 Task: Make in the project BitTech an epic 'AI-powered chatbot development'. Create in the project BitTech an epic 'API development and management'. Add in the project BitTech an epic 'Augmented reality (AR) and virtual reality (VR) integration'
Action: Mouse moved to (236, 73)
Screenshot: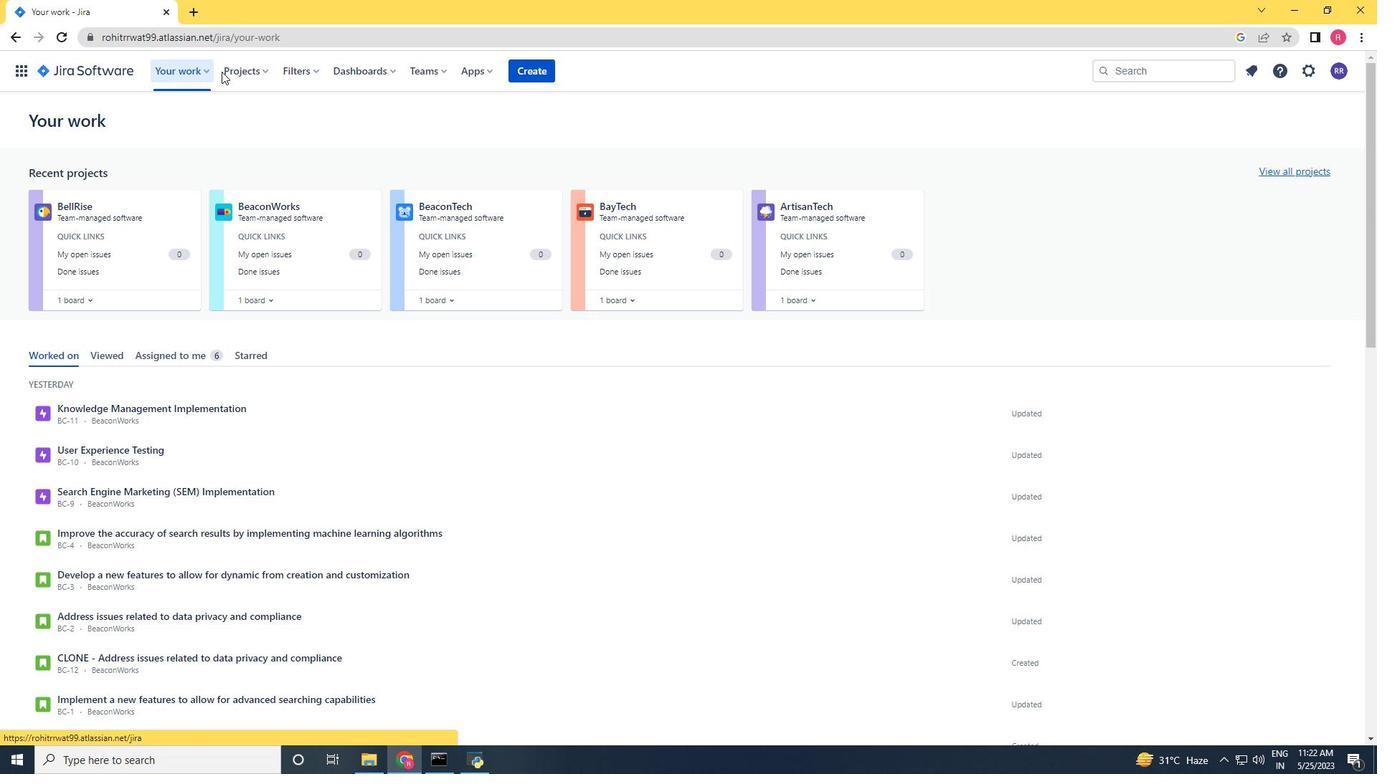 
Action: Mouse pressed left at (236, 73)
Screenshot: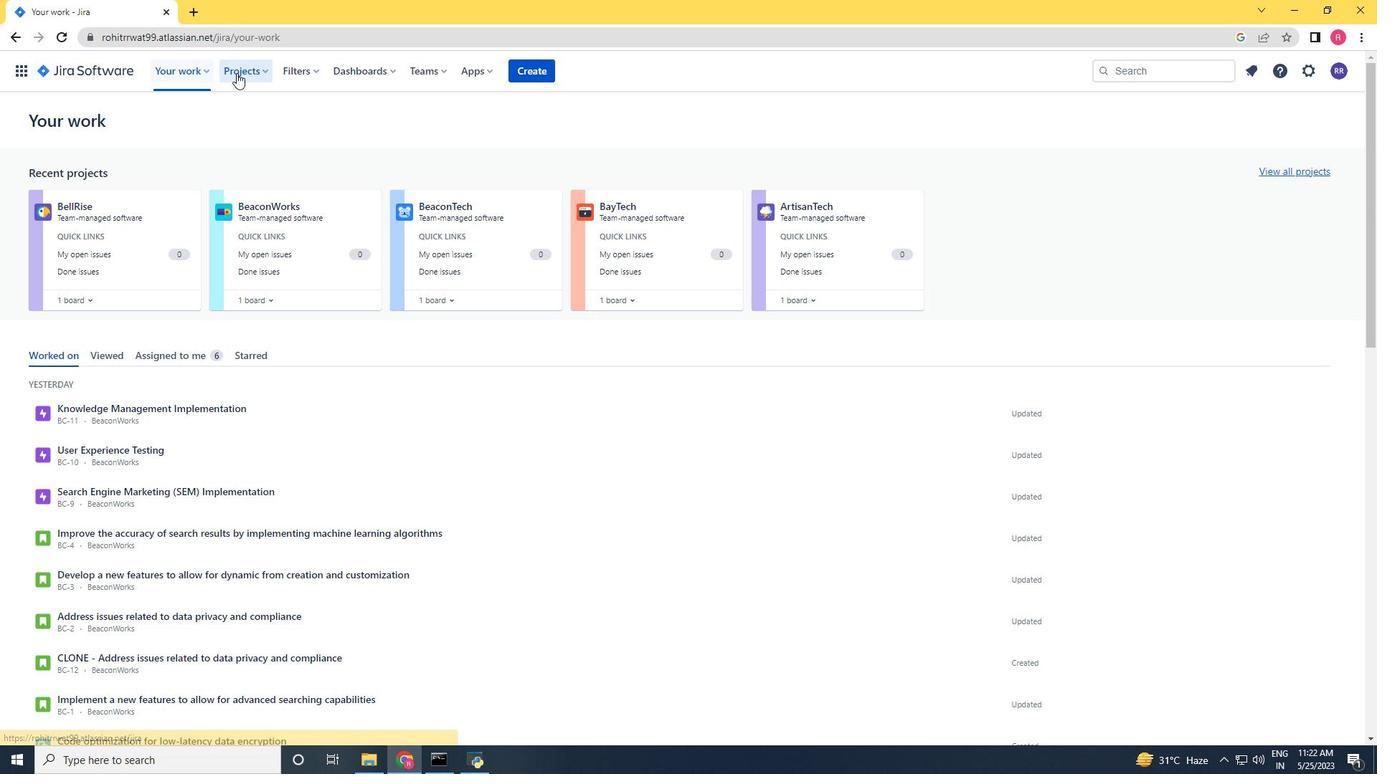 
Action: Mouse moved to (265, 135)
Screenshot: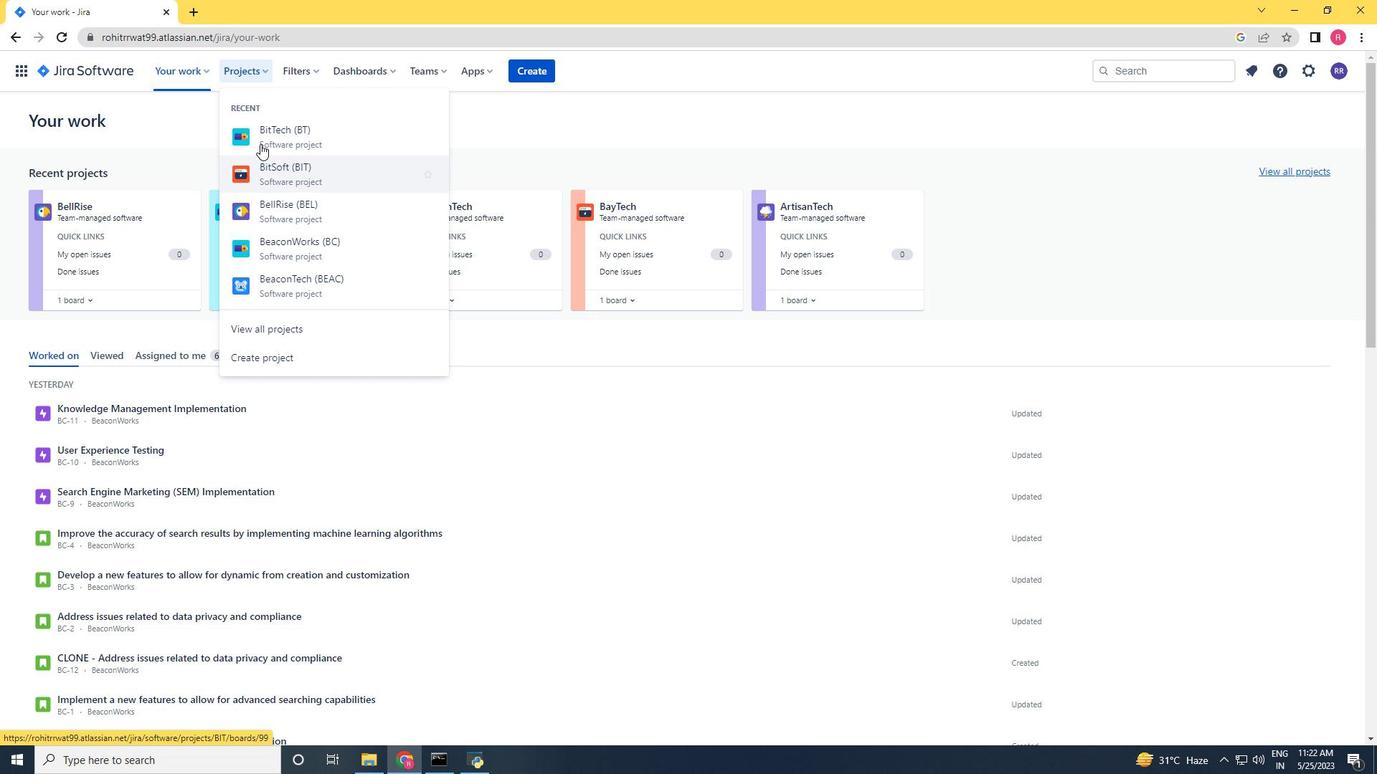 
Action: Mouse pressed left at (265, 135)
Screenshot: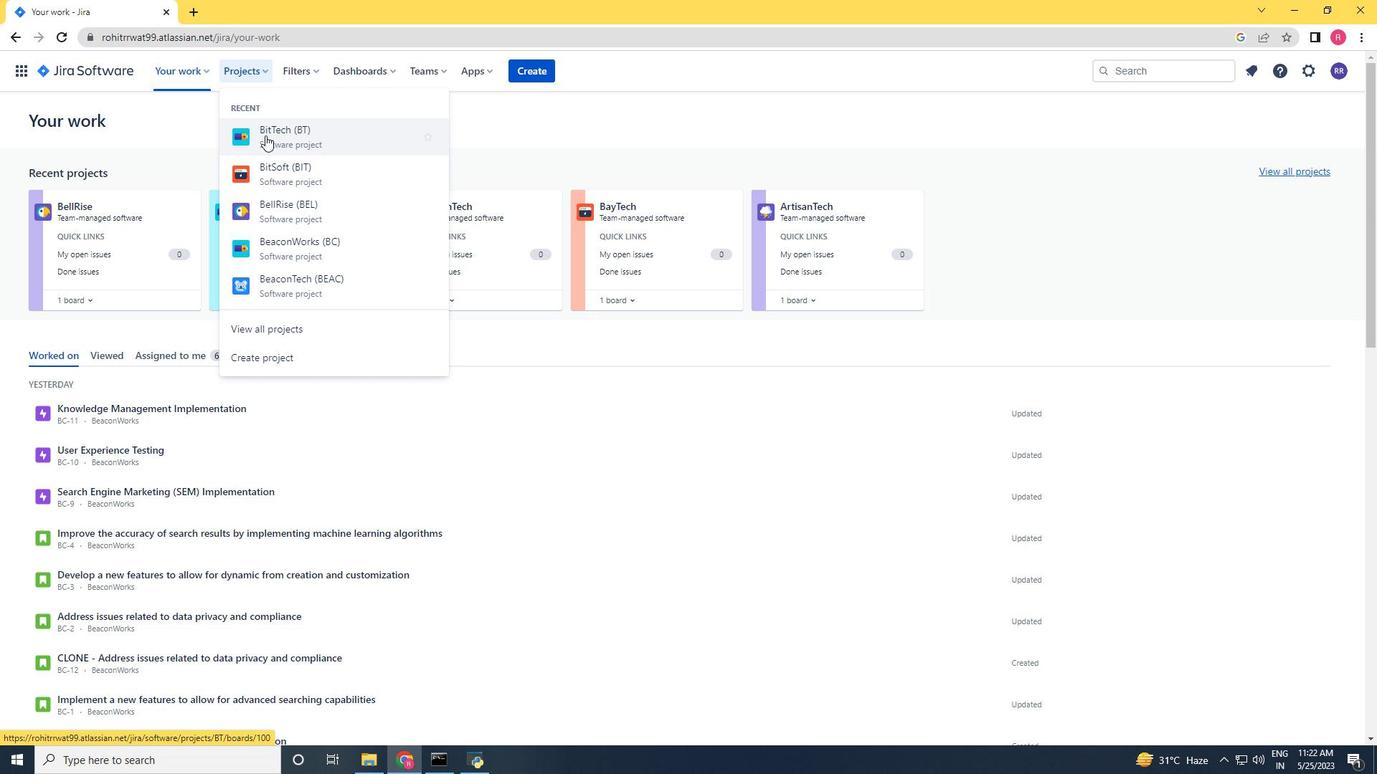 
Action: Mouse moved to (90, 222)
Screenshot: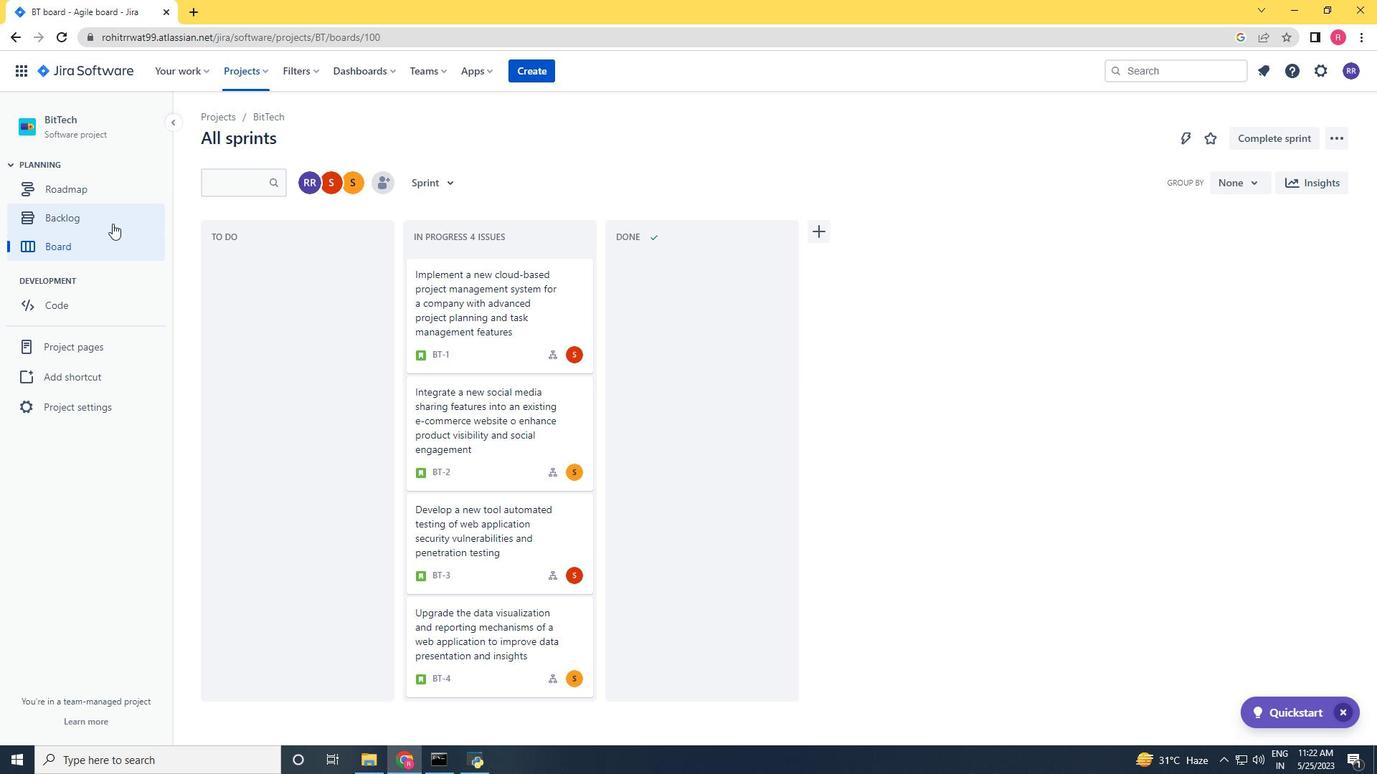 
Action: Mouse pressed left at (90, 222)
Screenshot: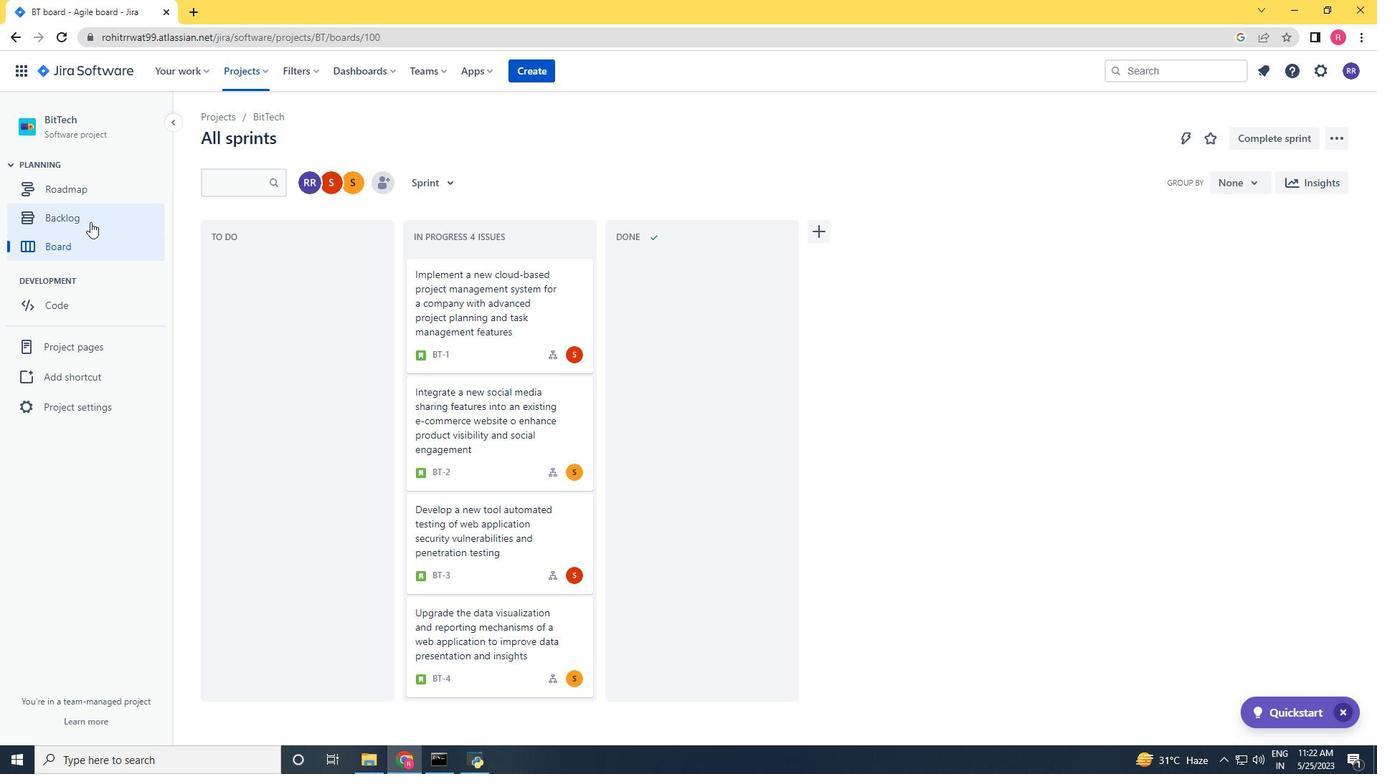 
Action: Mouse moved to (408, 180)
Screenshot: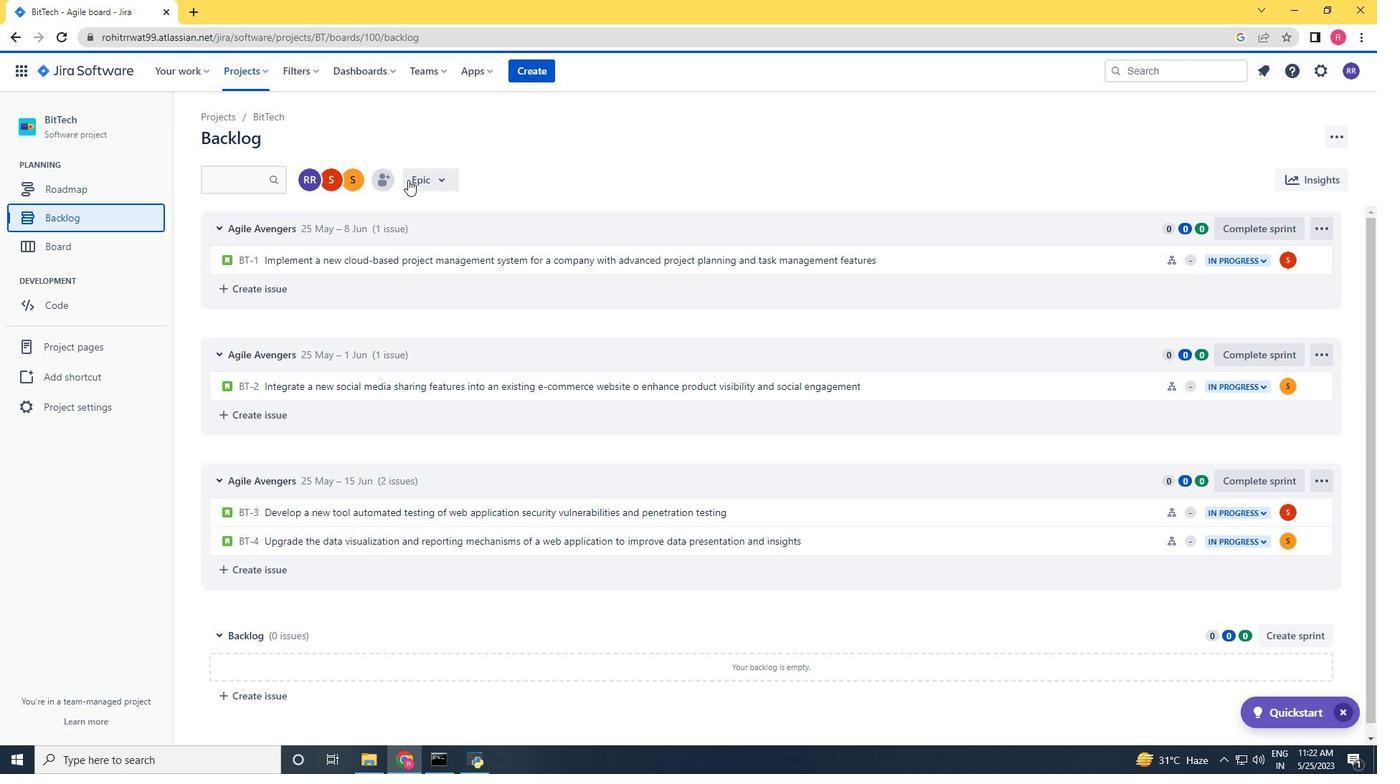 
Action: Mouse pressed left at (408, 180)
Screenshot: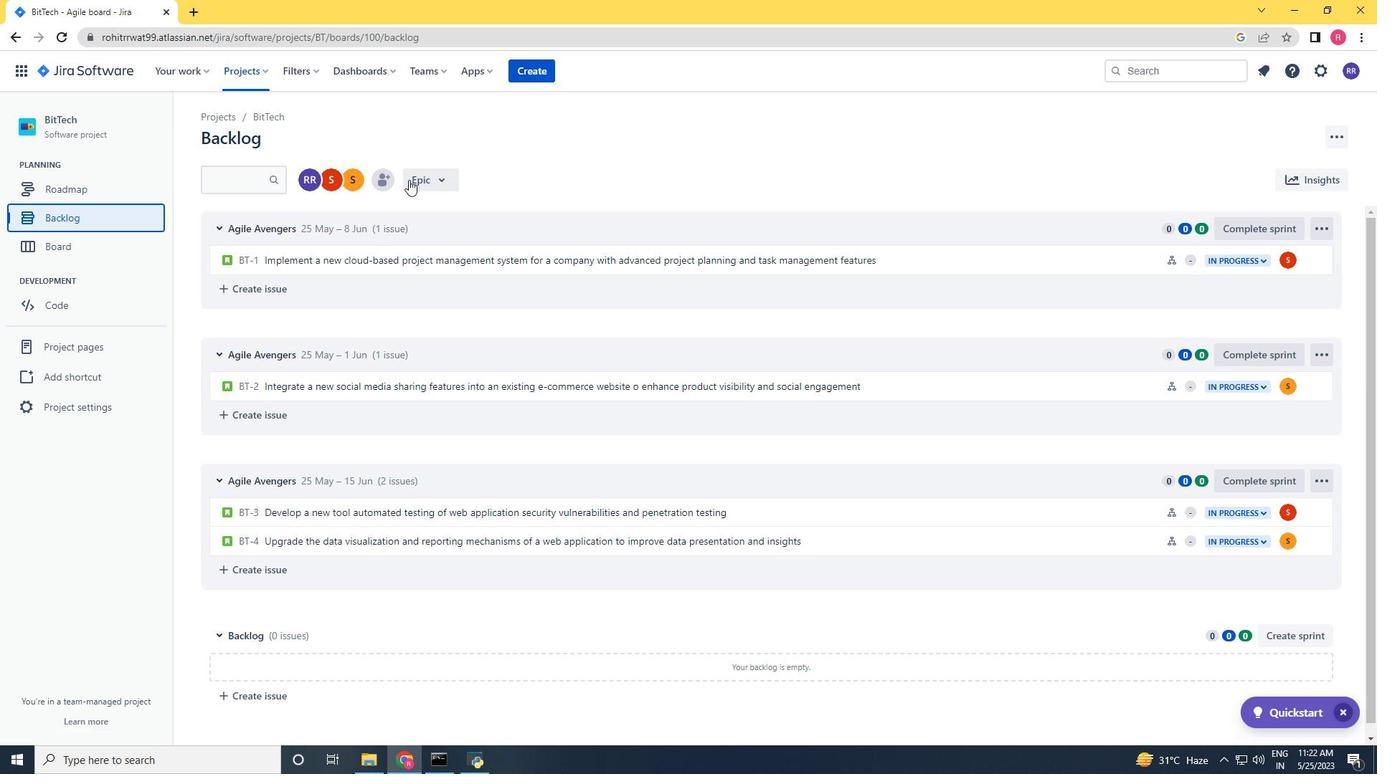 
Action: Mouse moved to (429, 262)
Screenshot: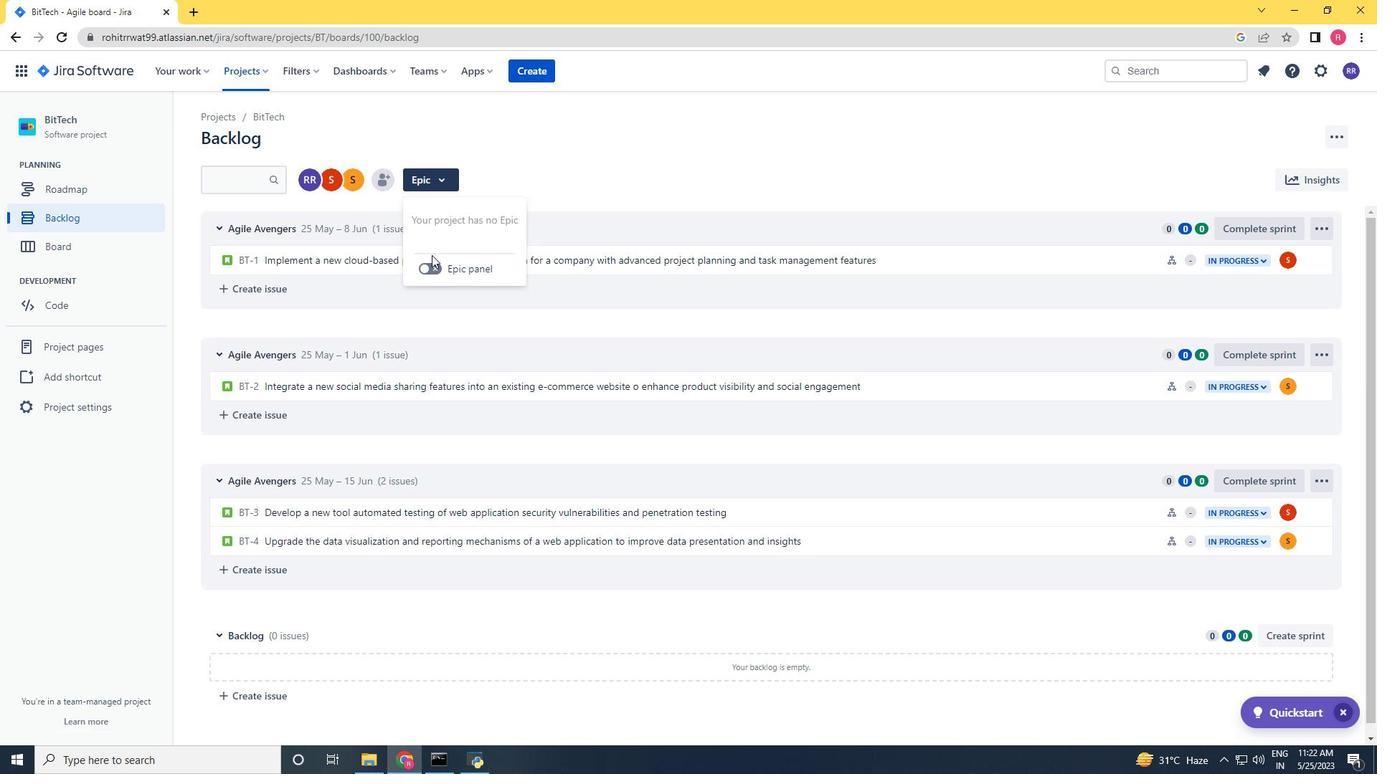 
Action: Mouse pressed left at (429, 262)
Screenshot: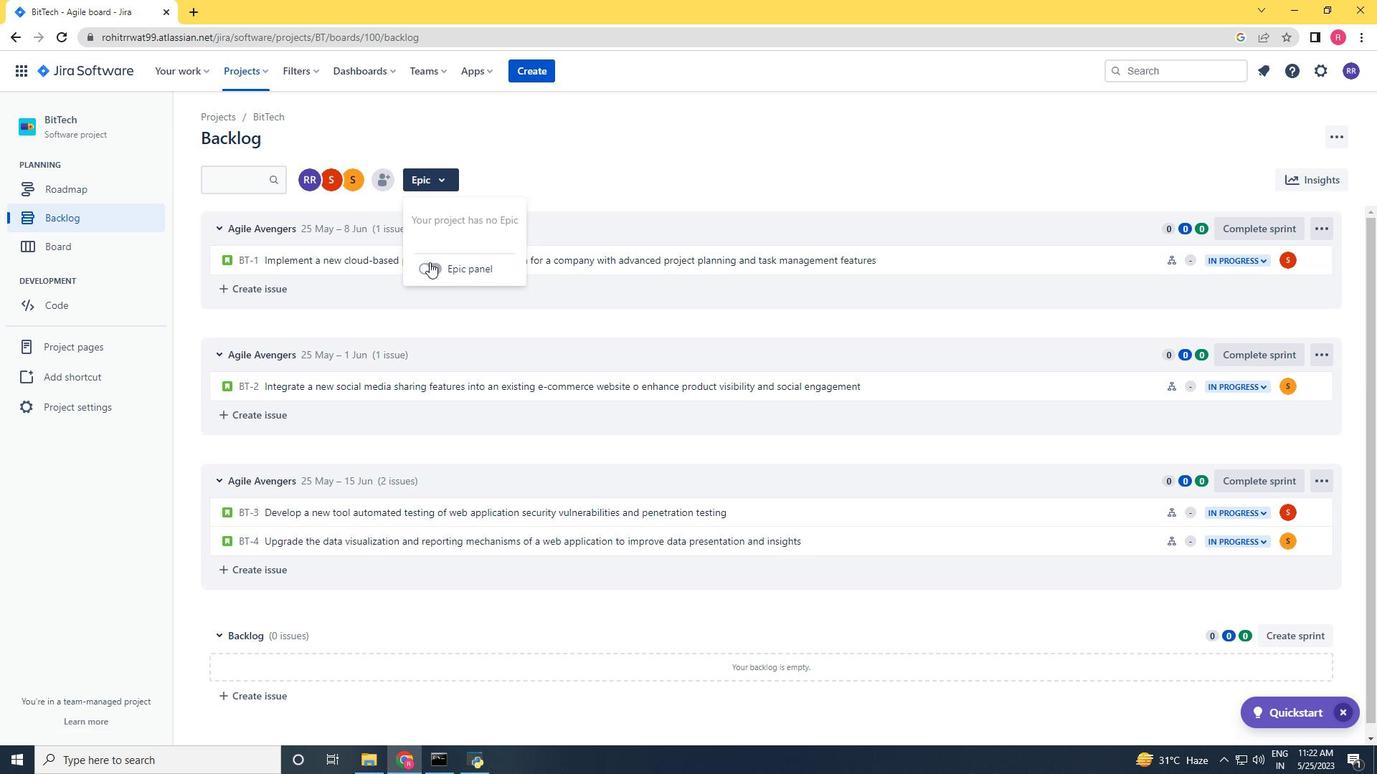 
Action: Mouse moved to (309, 488)
Screenshot: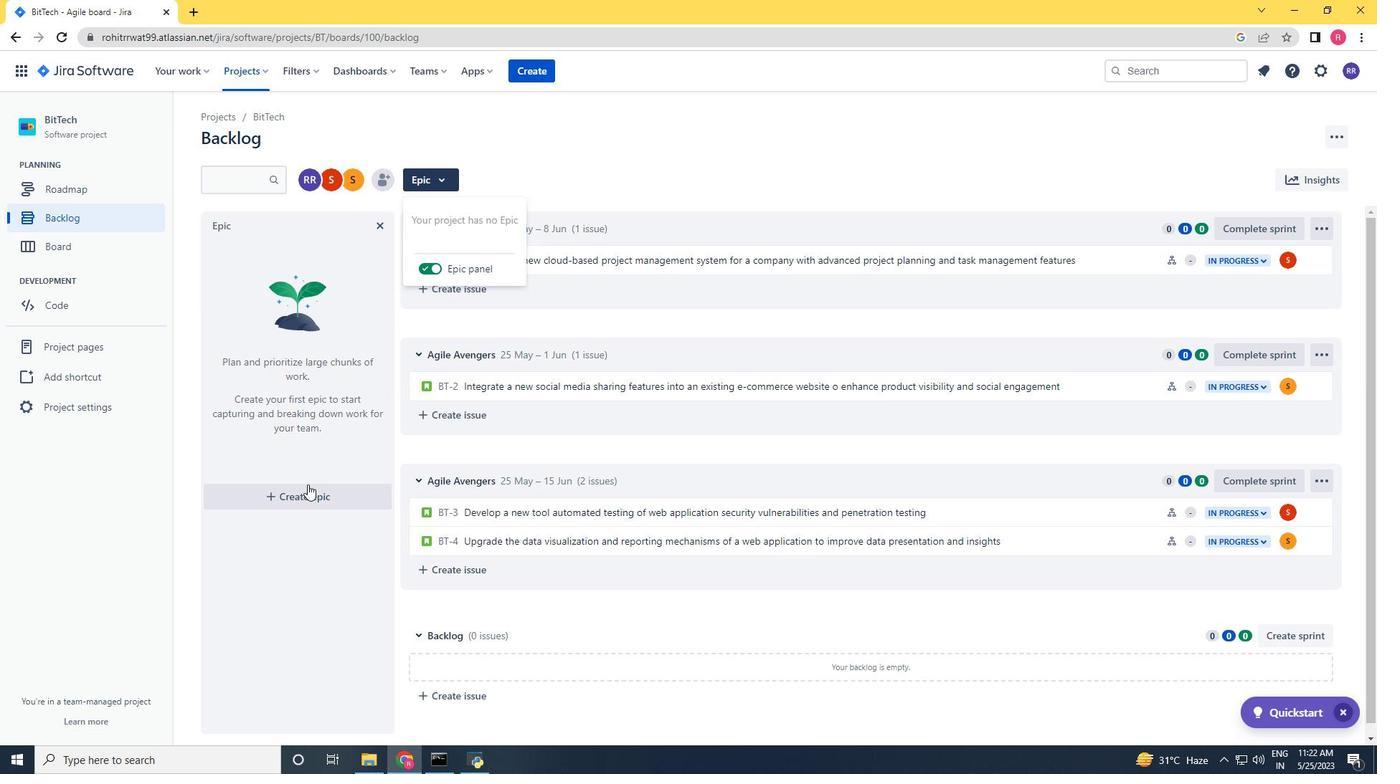 
Action: Mouse pressed left at (309, 488)
Screenshot: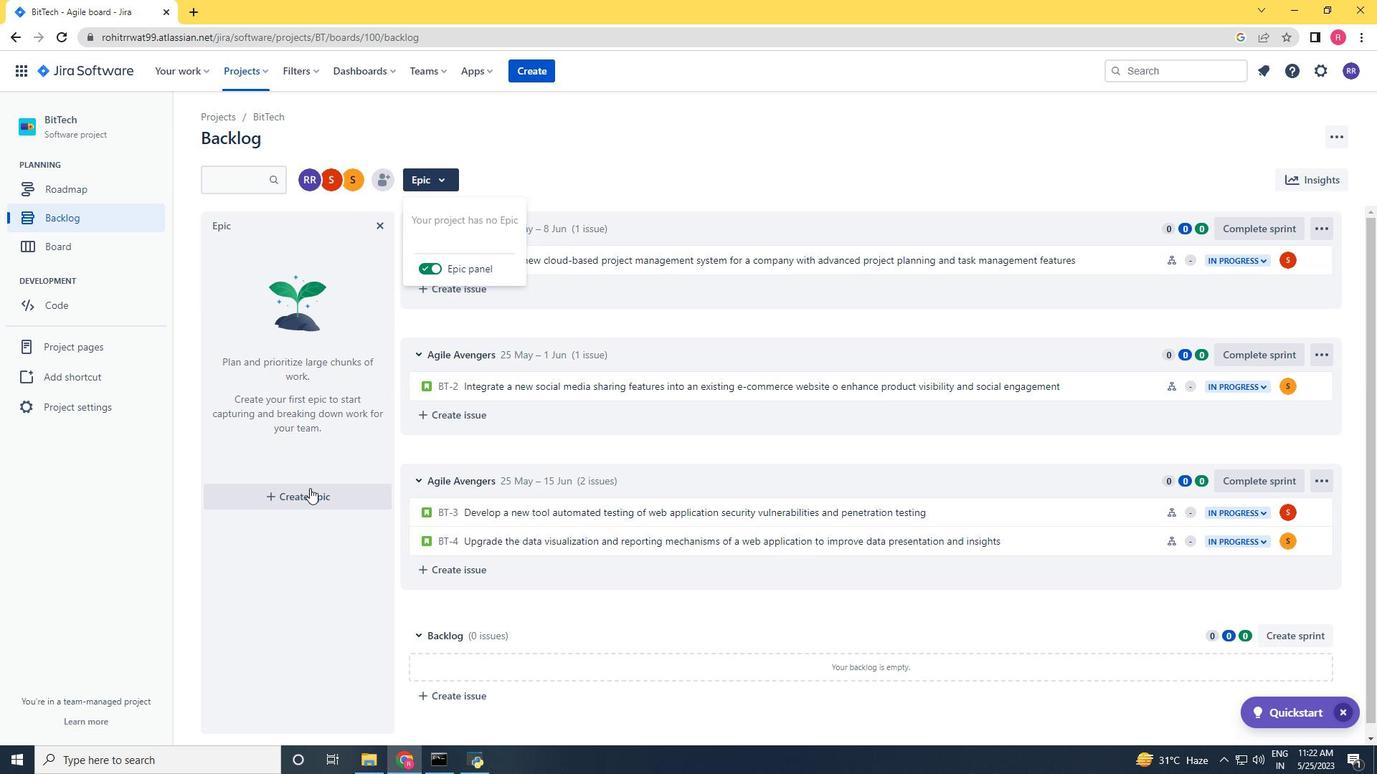 
Action: Mouse moved to (451, 434)
Screenshot: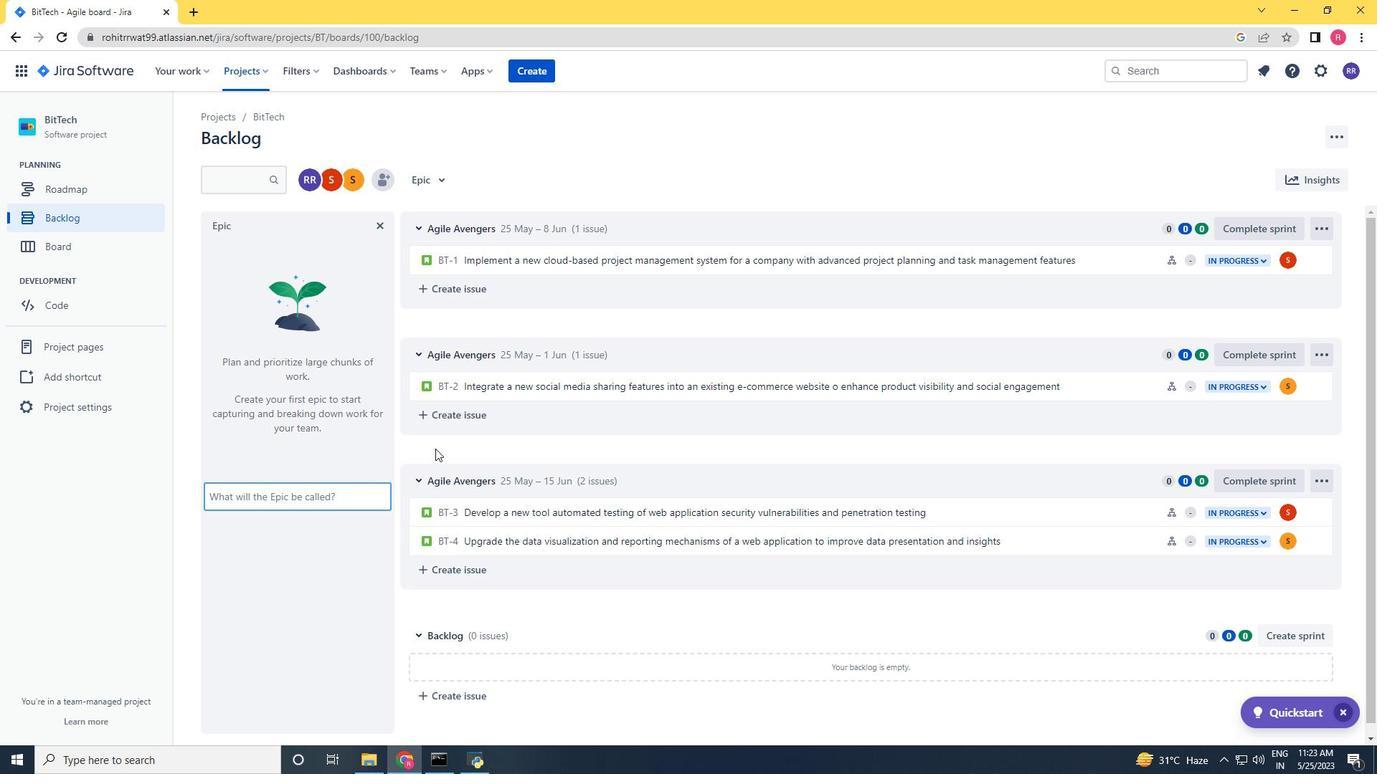 
Action: Key pressed <Key.shift><Key.shift><Key.shift><Key.shift><Key.shift>A<Key.shift>I-powered<Key.space>chatbot<Key.space>developmen<Key.space><Key.space><Key.backspace><Key.backspace>t<Key.space><Key.enter><Key.shift><Key.shift><Key.shift><Key.shift><Key.shift>API<Key.space>dde<Key.backspace><Key.backspace>evelopment<Key.space>and<Key.space>management<Key.space><Key.enter><Key.shift>Augented<Key.space><Key.space><Key.backspace><Key.backspace><Key.backspace><Key.backspace><Key.backspace><Key.backspace><Key.backspace>mented<Key.space>reality<Key.space><Key.shift_r><Key.shift_r><Key.shift_r><Key.shift_r><Key.shift_r>(<Key.shift_r>A<Key.shift_r><Key.shift_r><Key.shift_r>)<Key.space>and<Key.space>virtual<Key.space>reality<Key.space><Key.shift_r>(v<Key.shift_r><Key.backspace><Key.shift_r>VR)<Key.space>integration<Key.space><Key.enter><Key.enter>
Screenshot: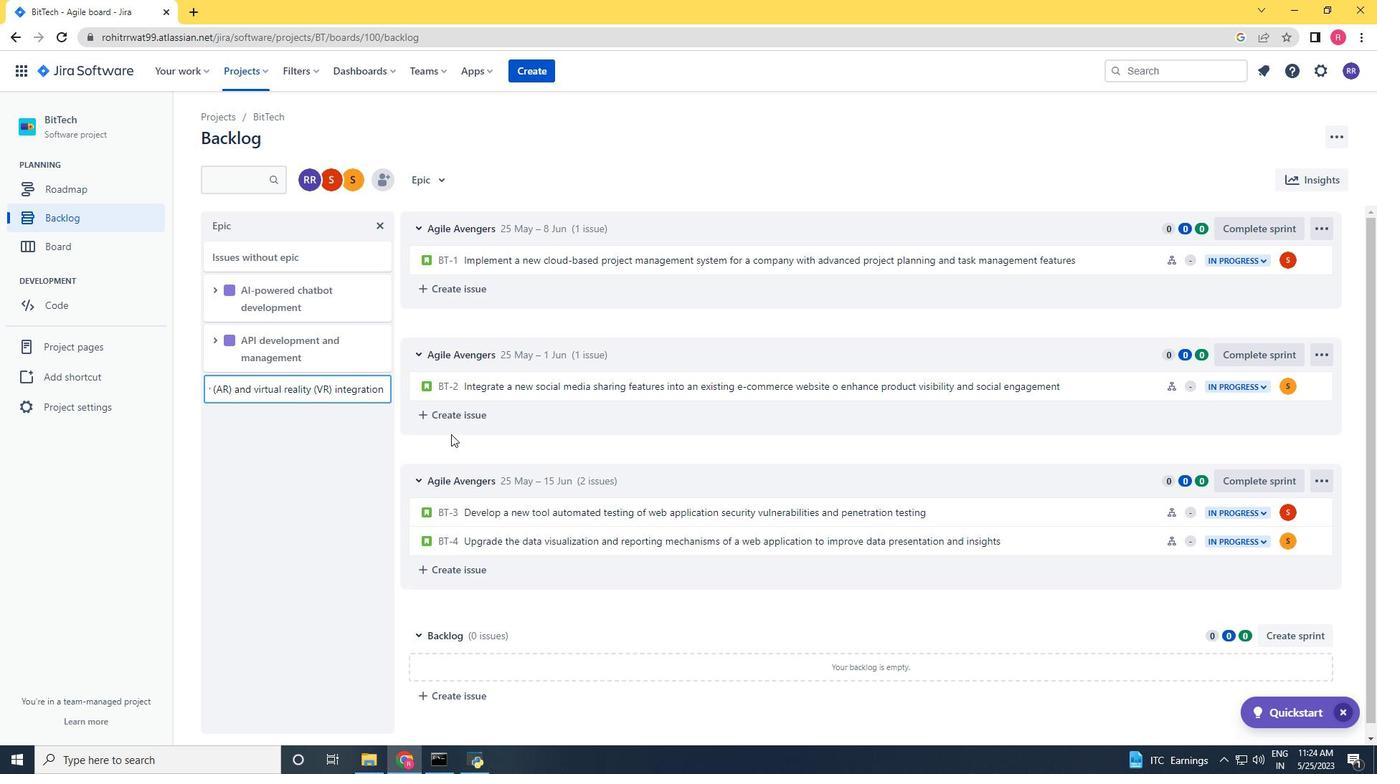 
Action: Mouse moved to (213, 288)
Screenshot: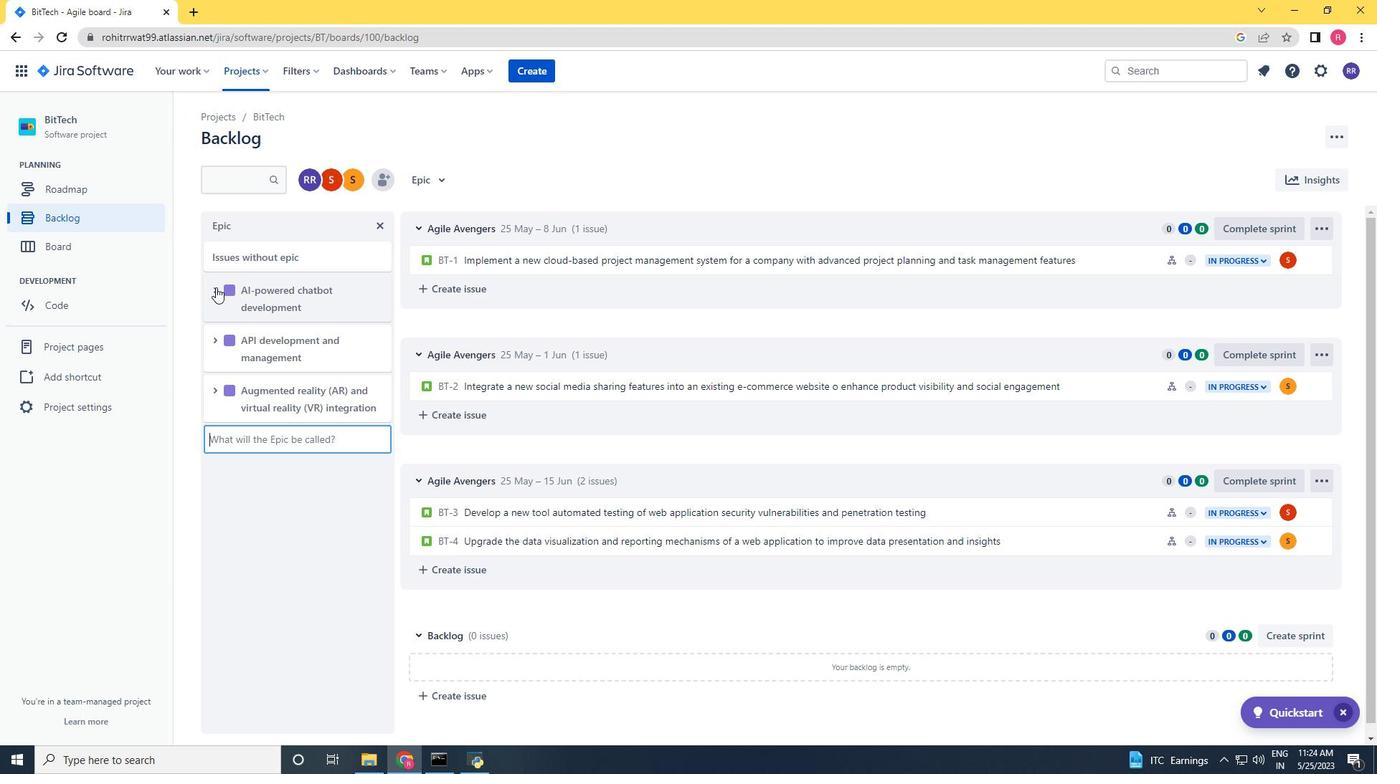 
Action: Mouse pressed left at (213, 288)
Screenshot: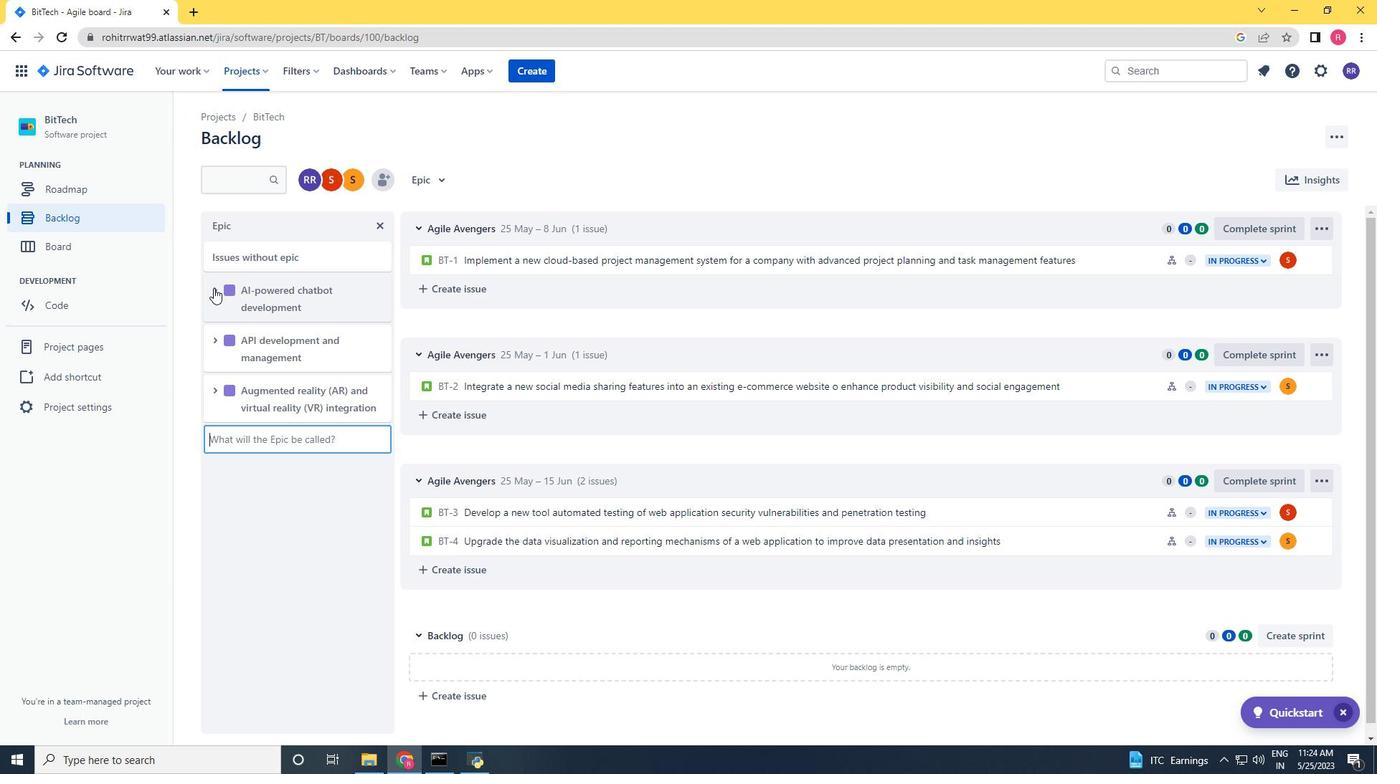 
Action: Mouse moved to (213, 464)
Screenshot: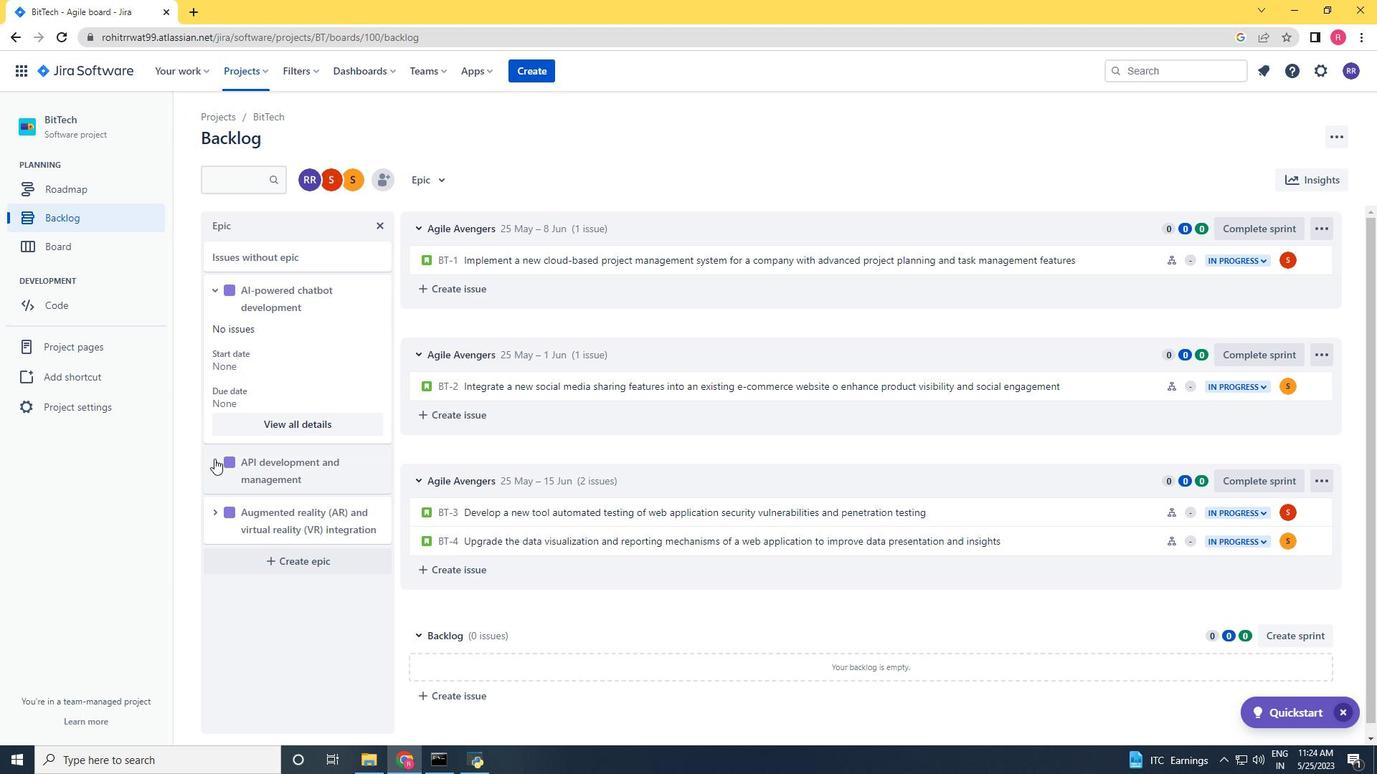 
Action: Mouse pressed left at (213, 464)
Screenshot: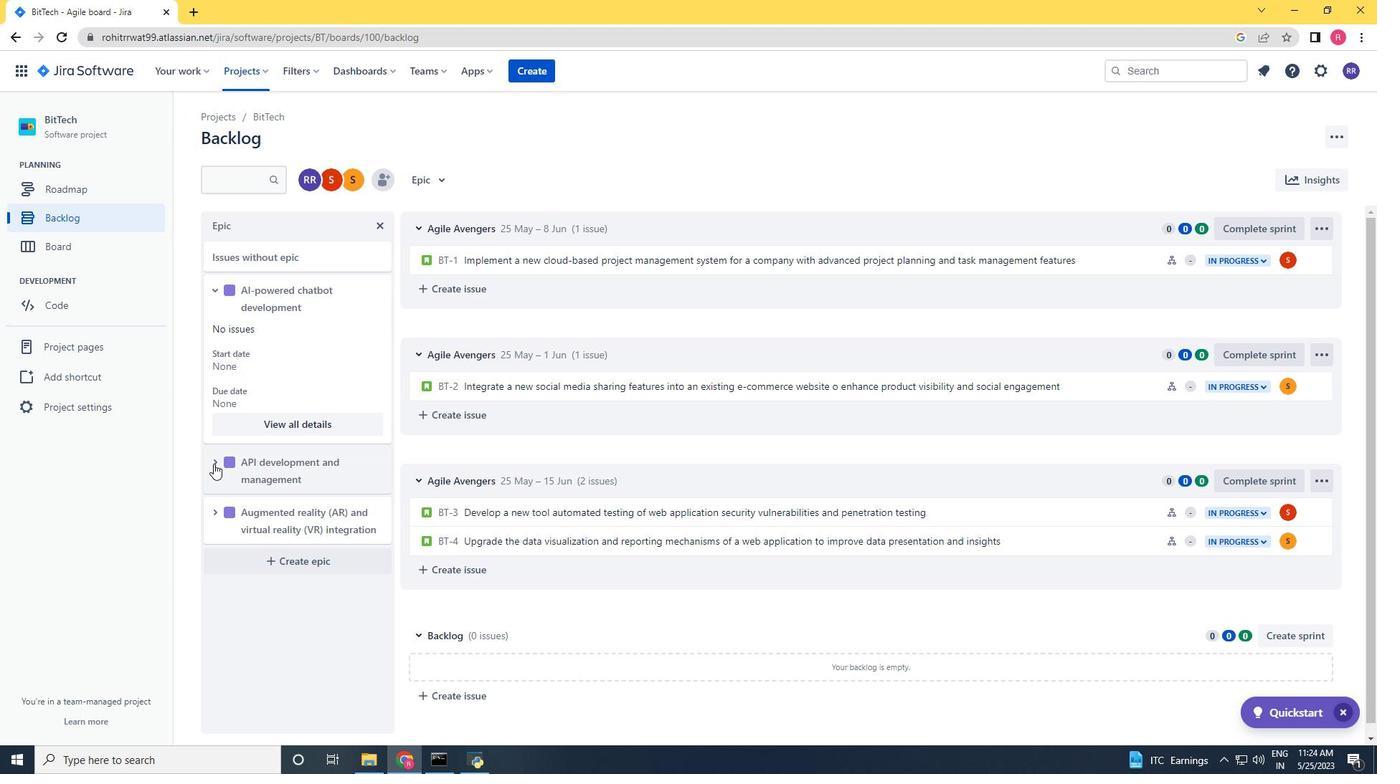 
Action: Mouse moved to (211, 635)
Screenshot: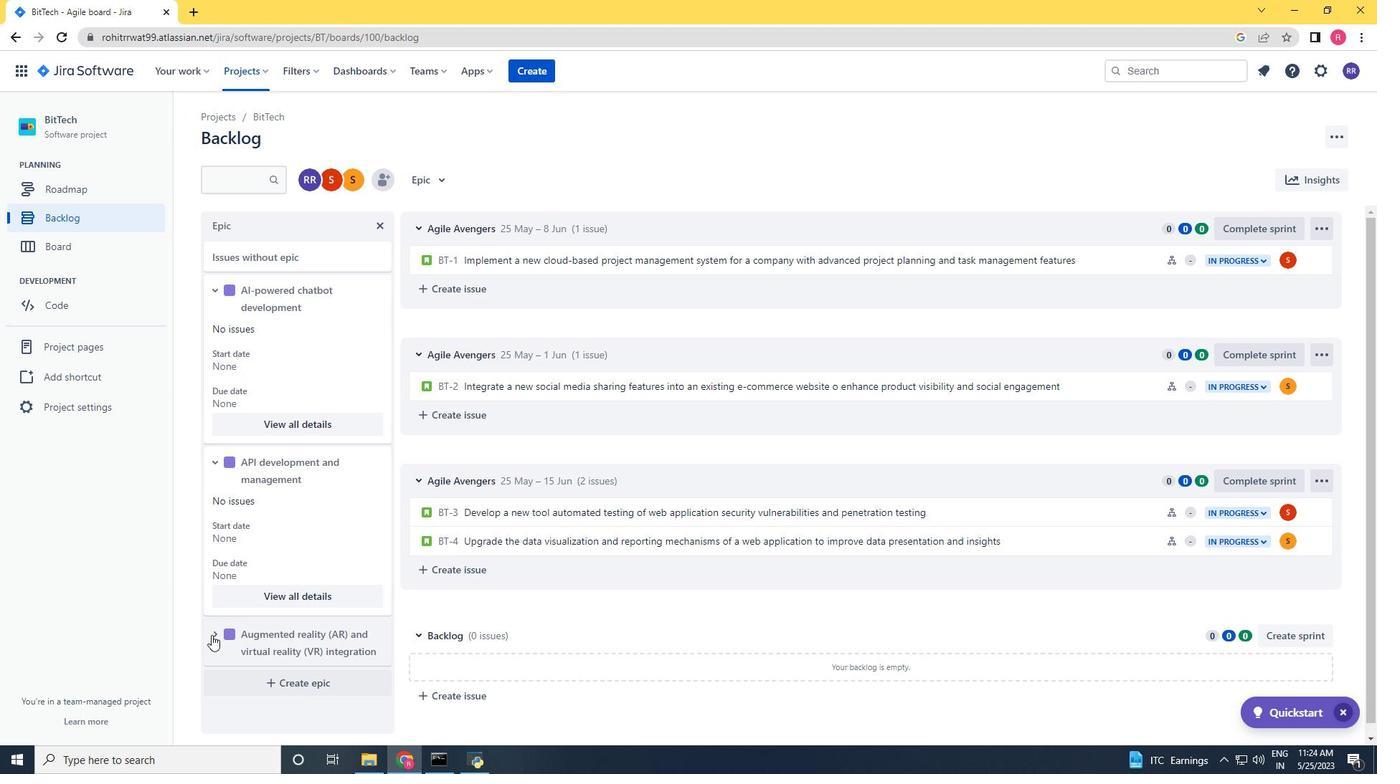 
Action: Mouse pressed left at (211, 635)
Screenshot: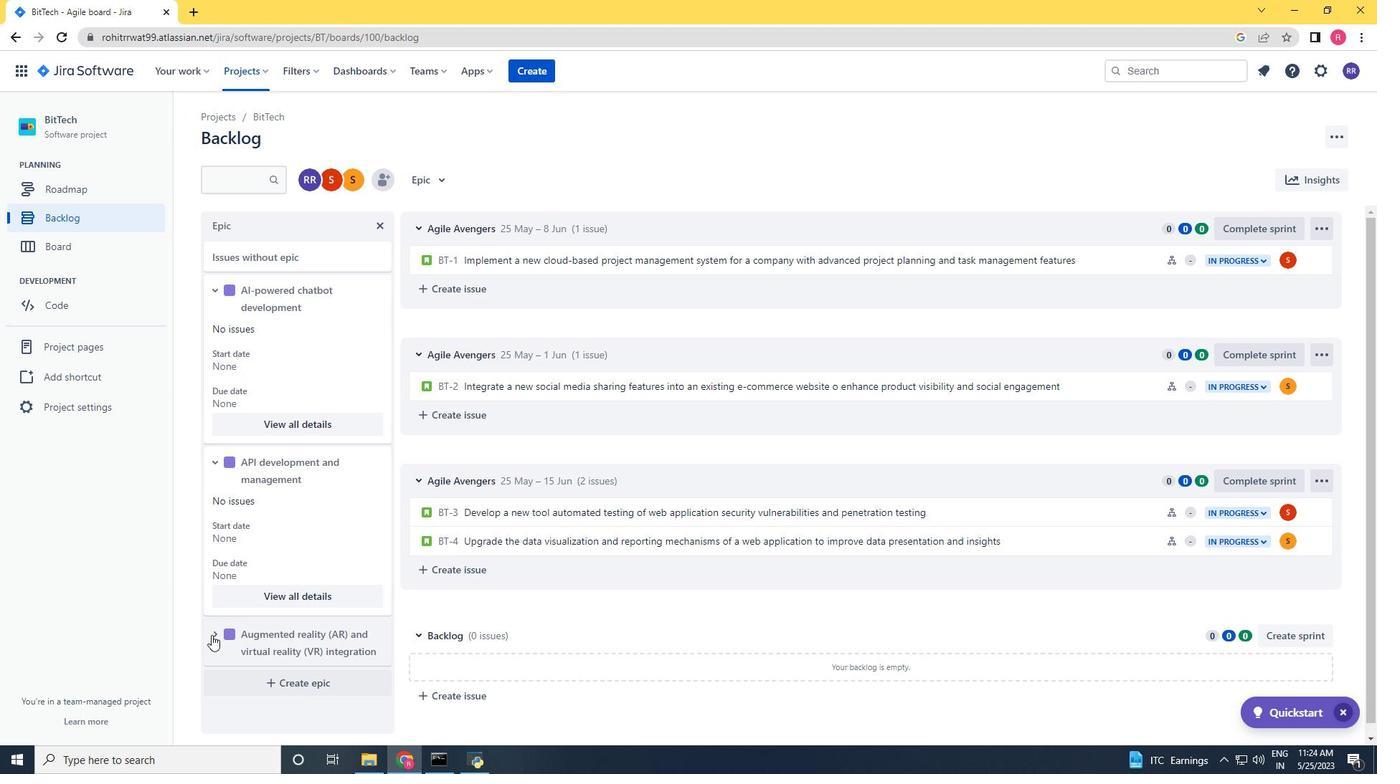 
Action: Mouse moved to (235, 601)
Screenshot: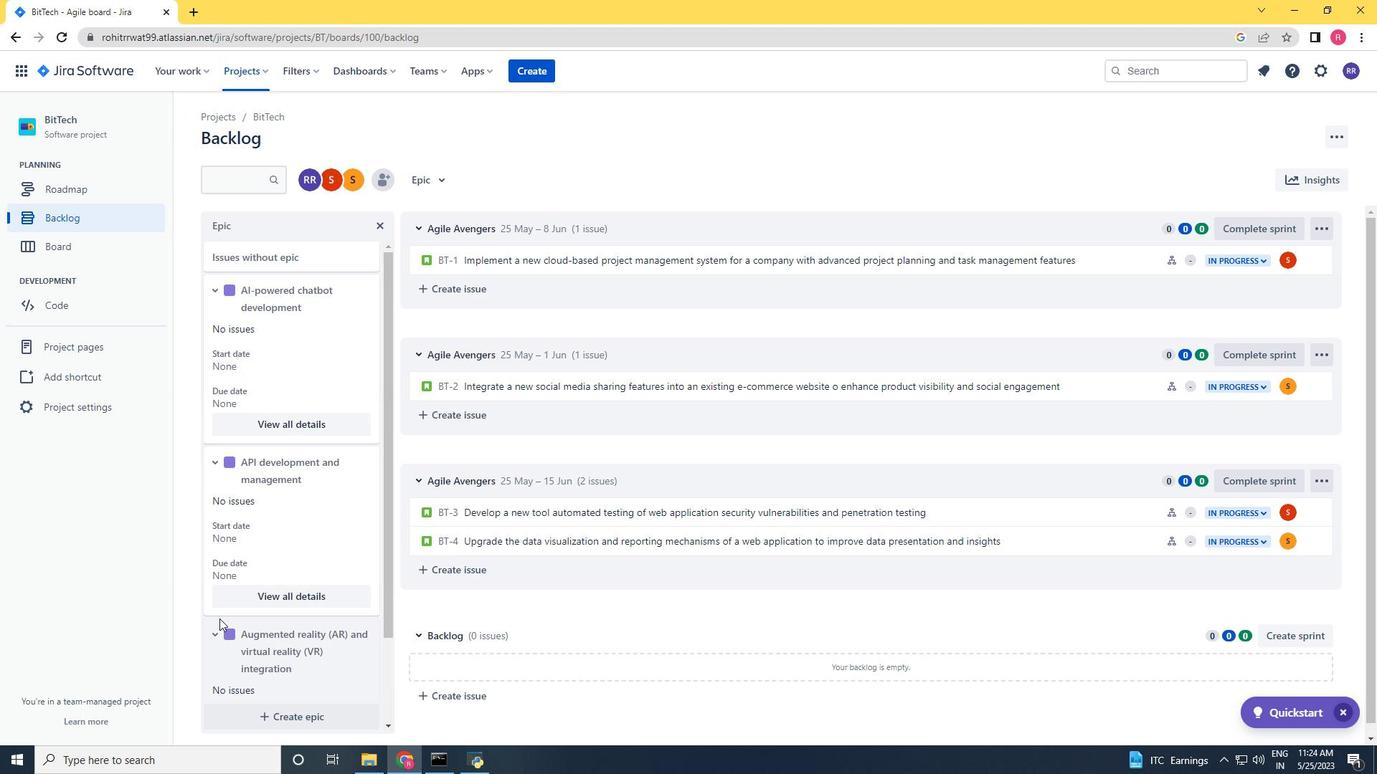 
Action: Mouse scrolled (235, 600) with delta (0, 0)
Screenshot: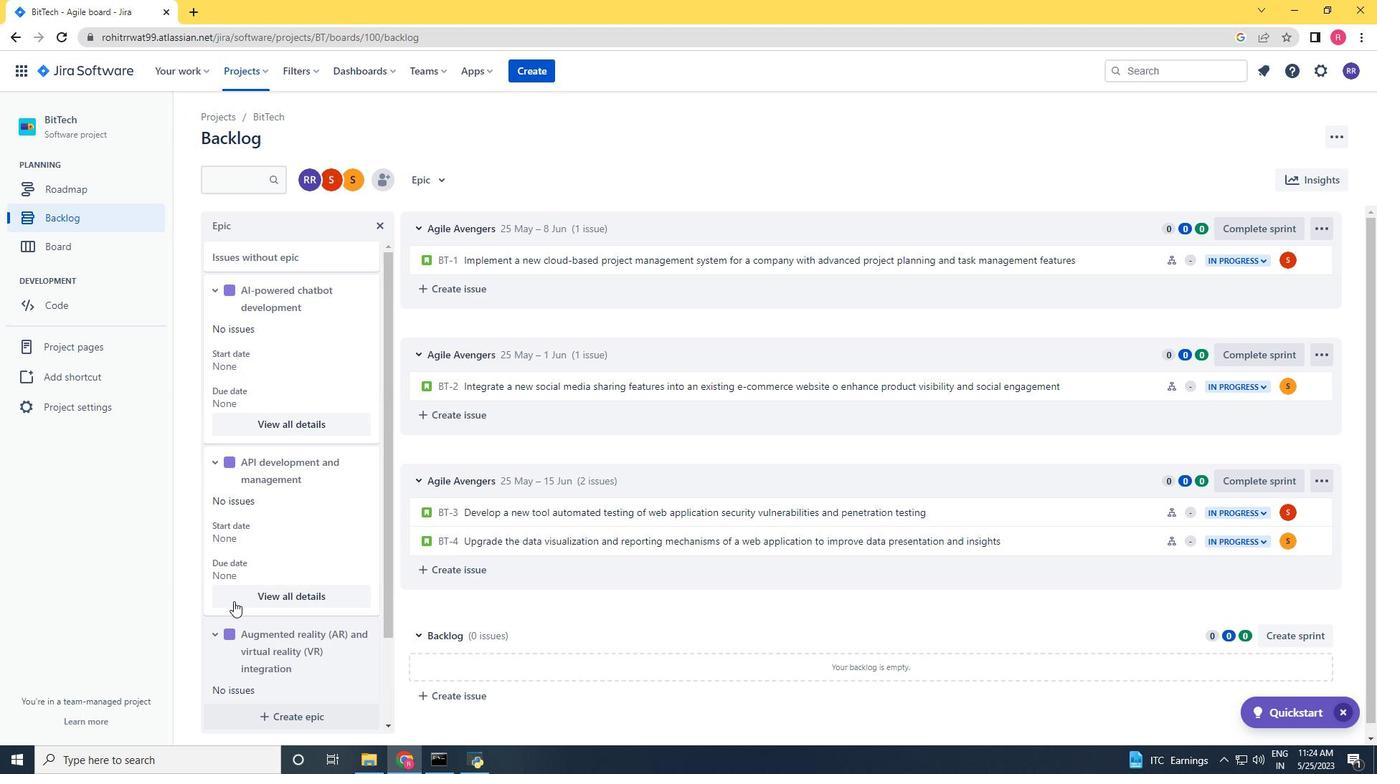 
Action: Mouse scrolled (235, 600) with delta (0, 0)
Screenshot: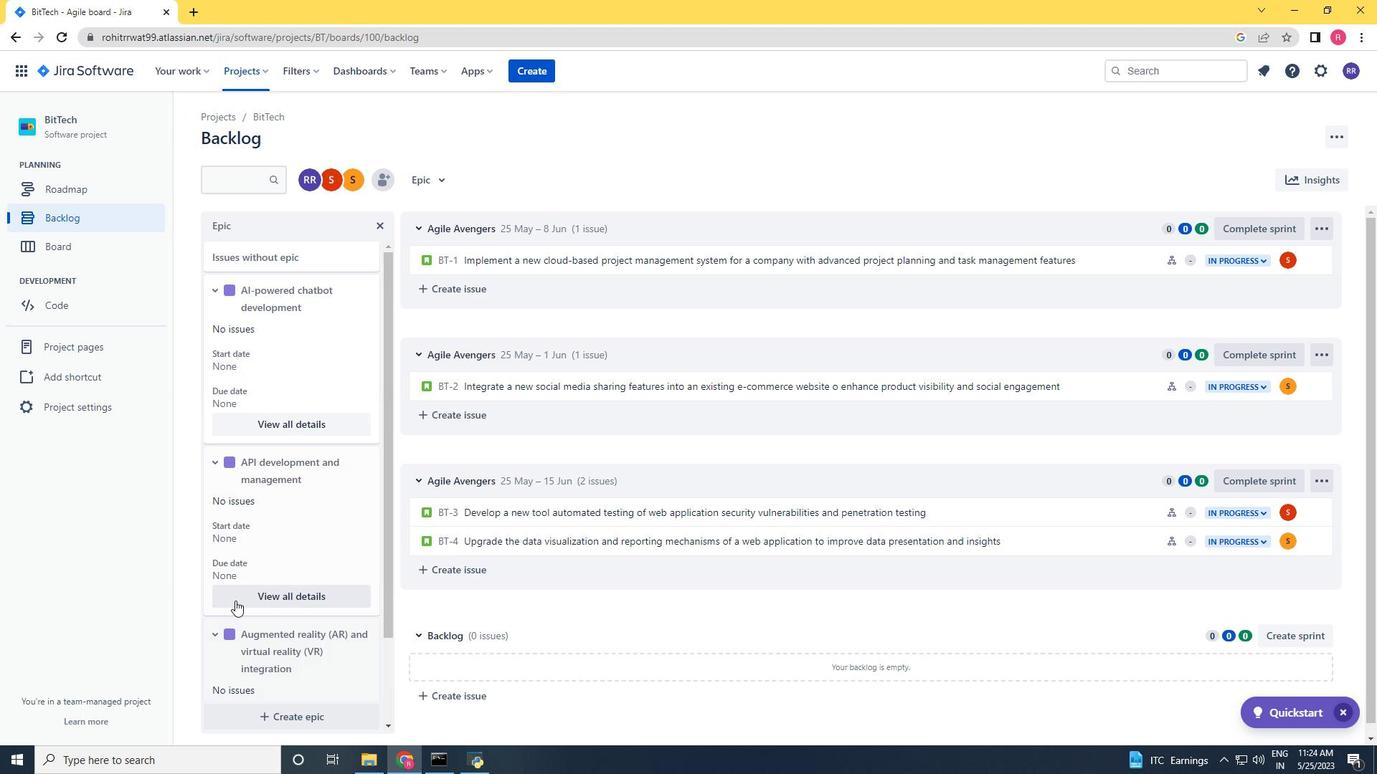 
Action: Mouse scrolled (235, 600) with delta (0, 0)
Screenshot: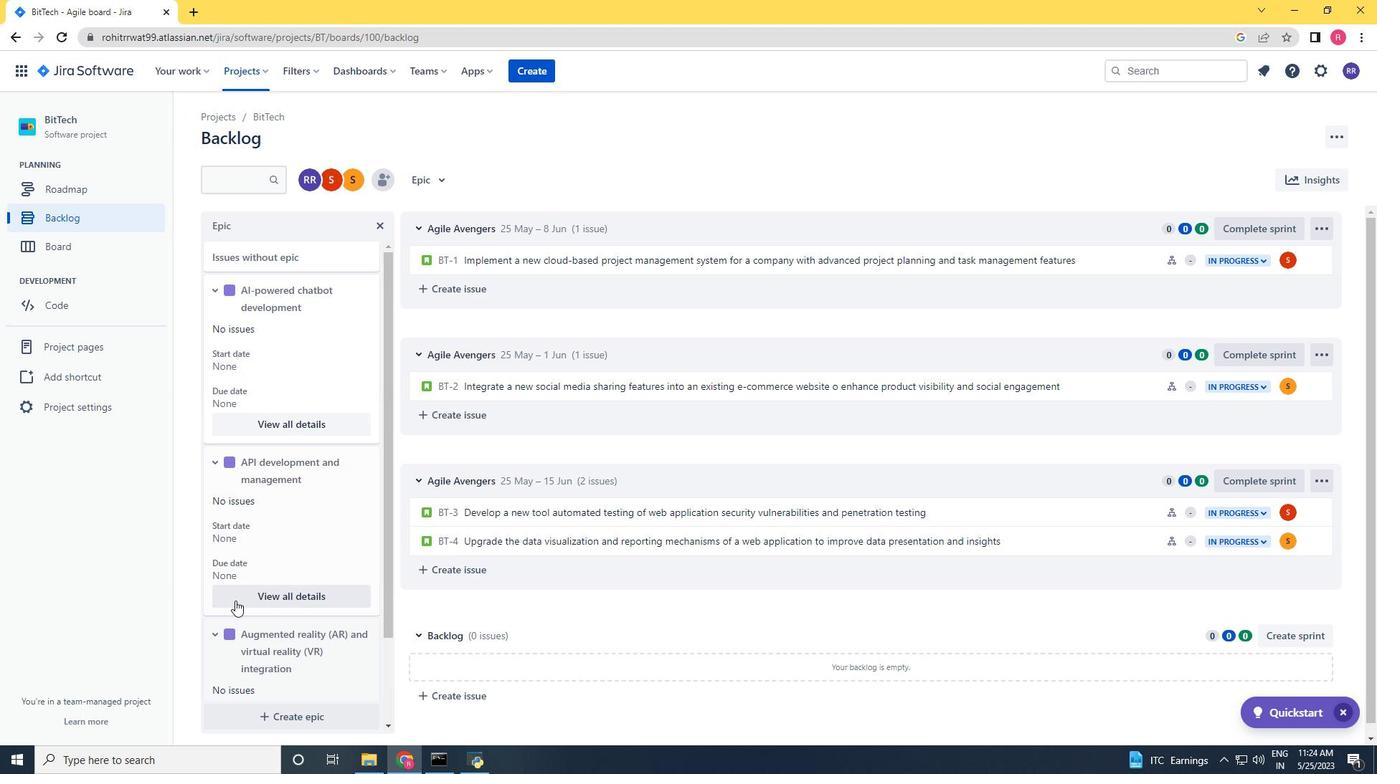 
Action: Mouse moved to (235, 601)
Screenshot: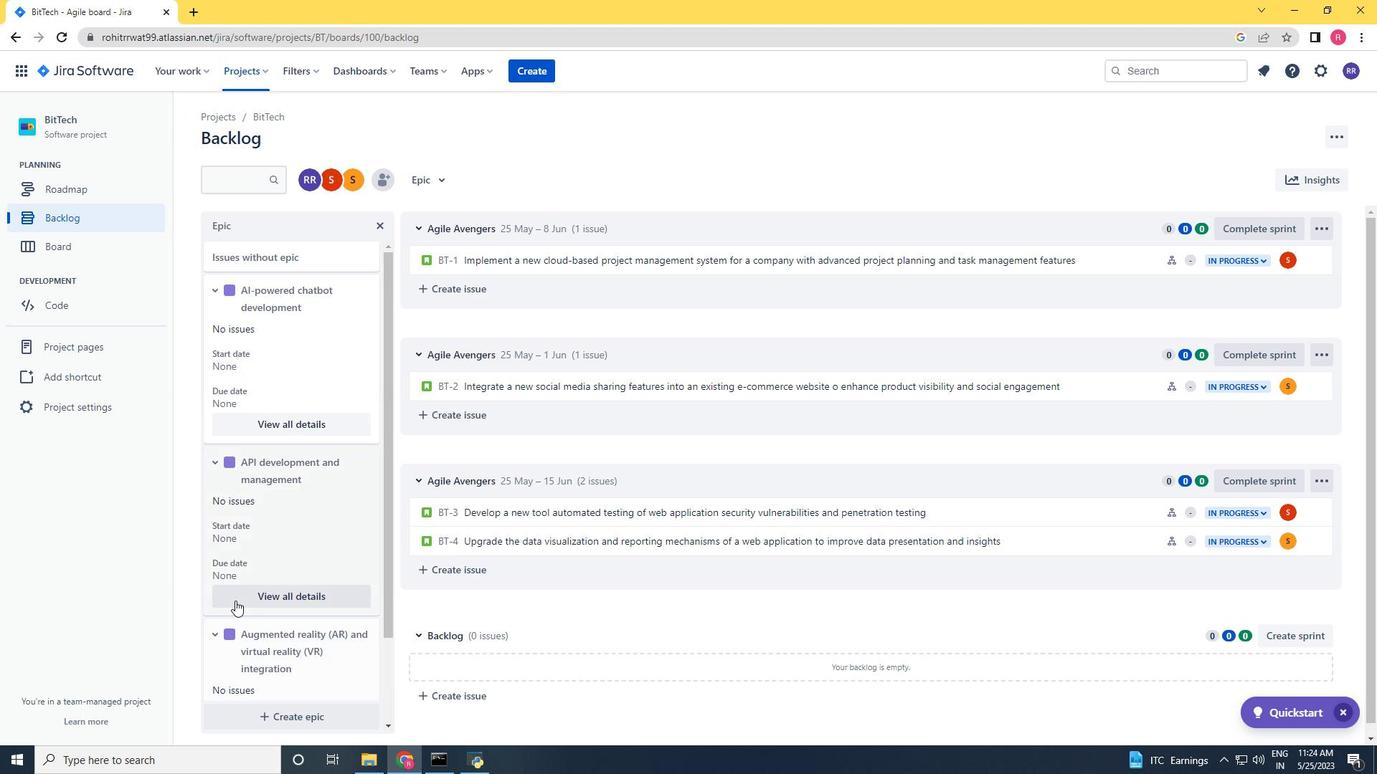 
Action: Mouse scrolled (235, 600) with delta (0, 0)
Screenshot: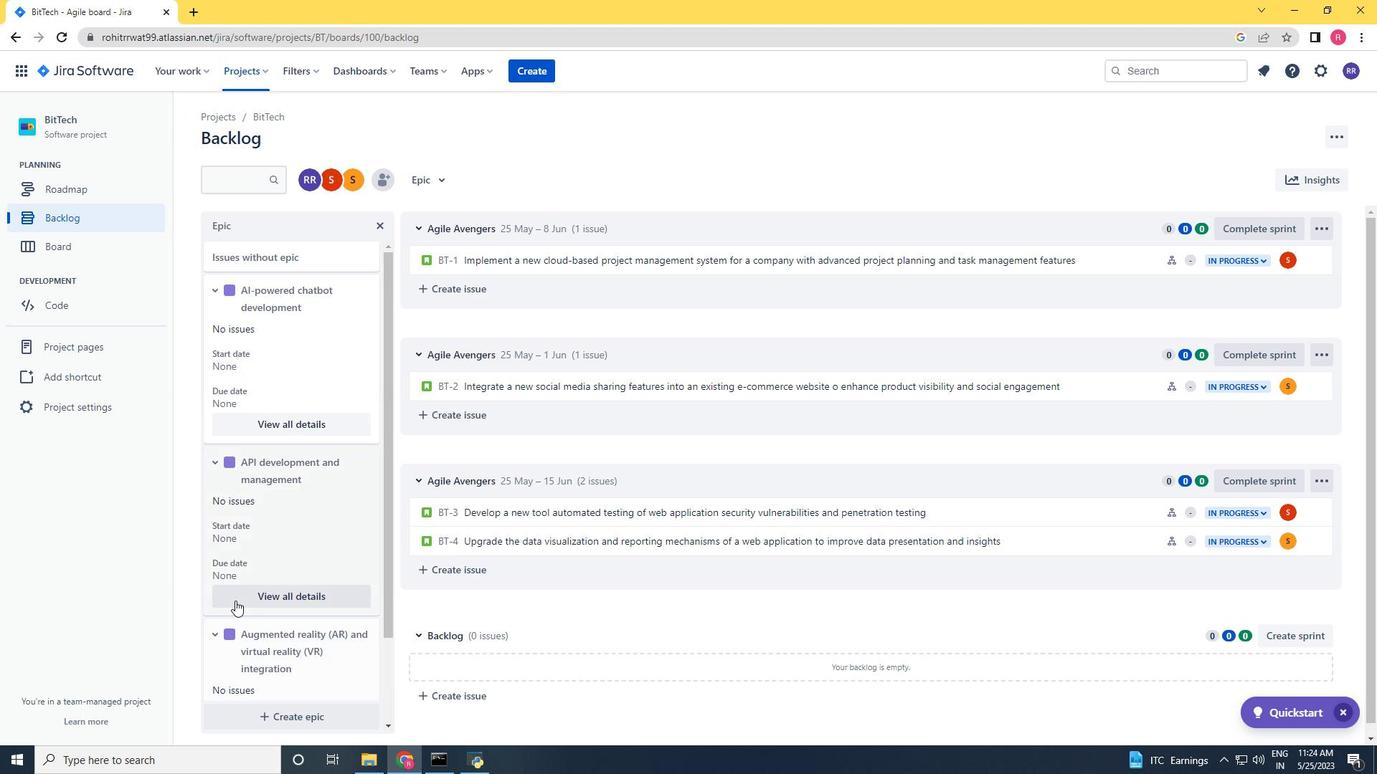 
Action: Mouse moved to (235, 599)
Screenshot: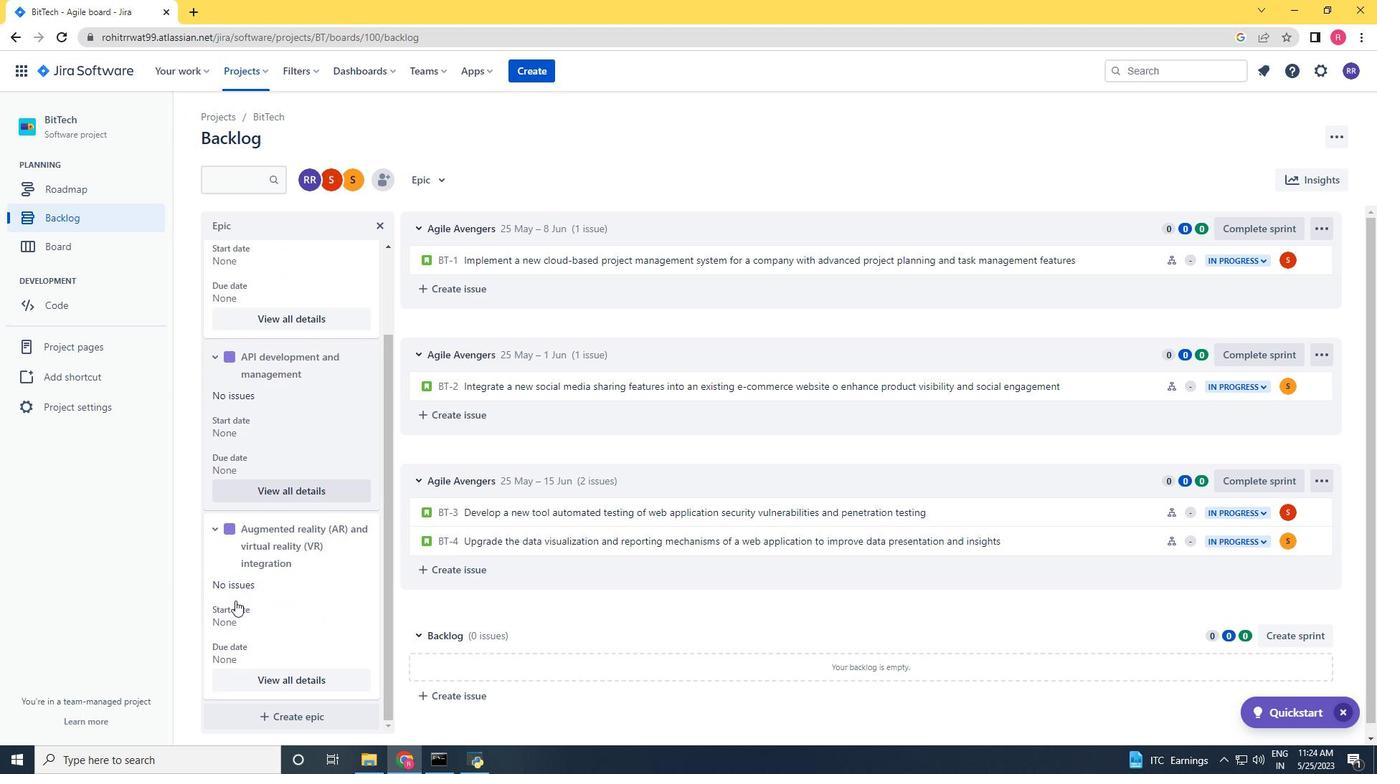 
Action: Mouse scrolled (235, 600) with delta (0, 0)
Screenshot: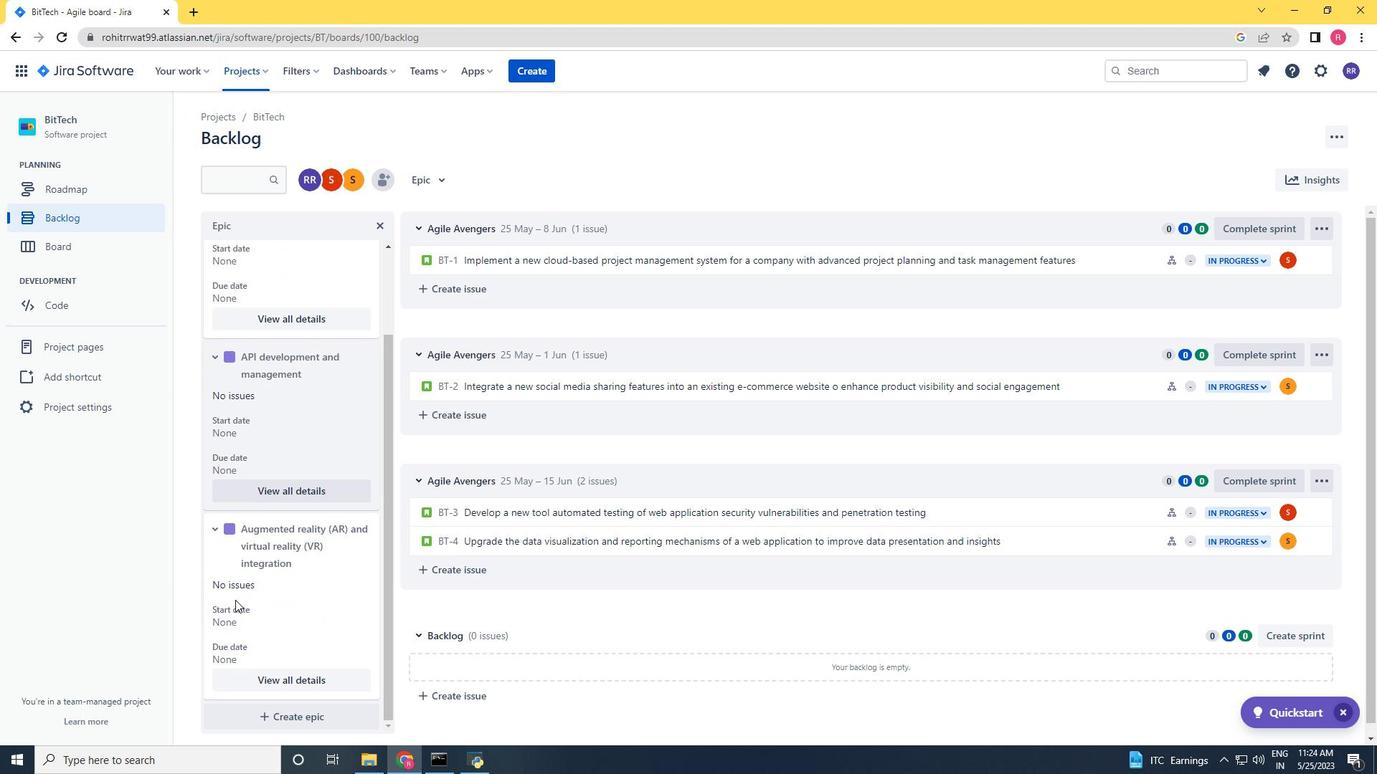 
Action: Mouse moved to (235, 599)
Screenshot: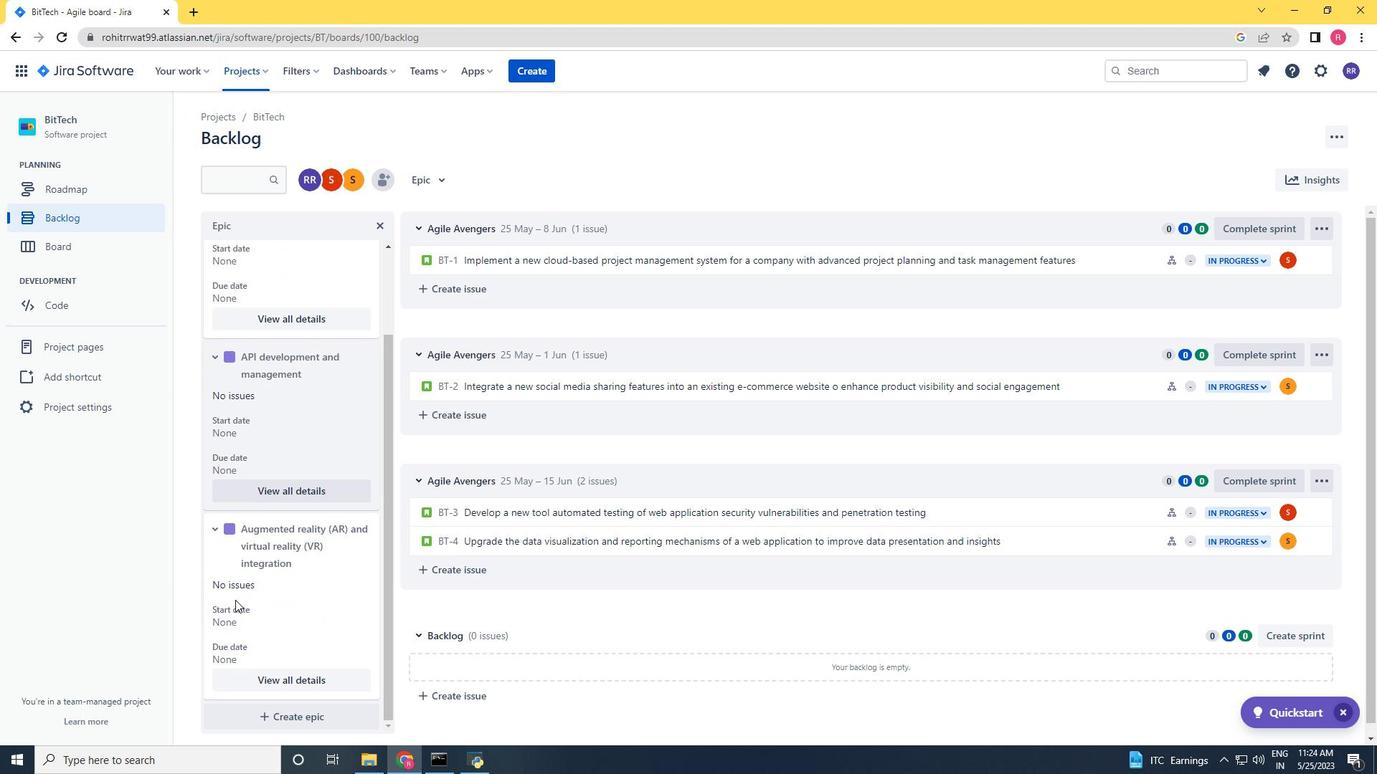 
Action: Mouse scrolled (235, 600) with delta (0, 0)
Screenshot: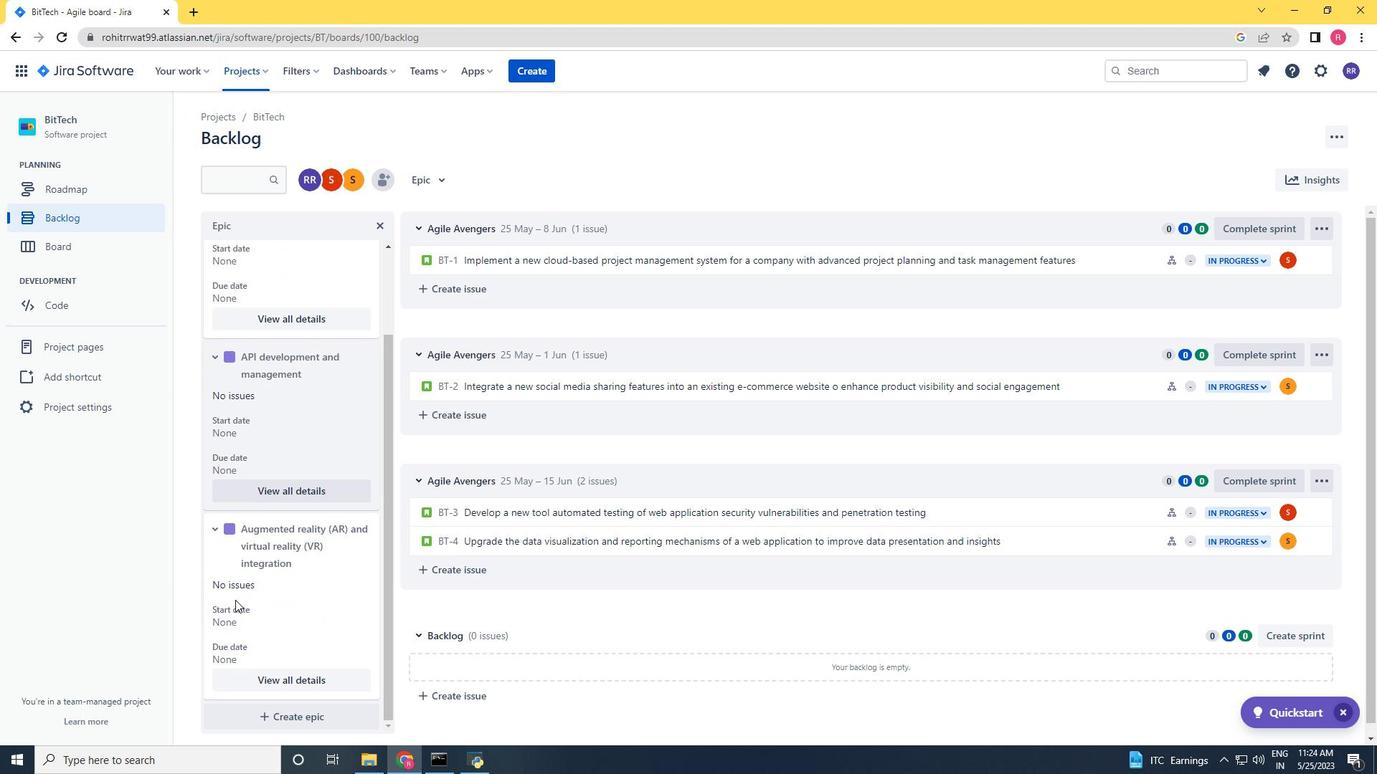 
Action: Mouse moved to (235, 598)
Screenshot: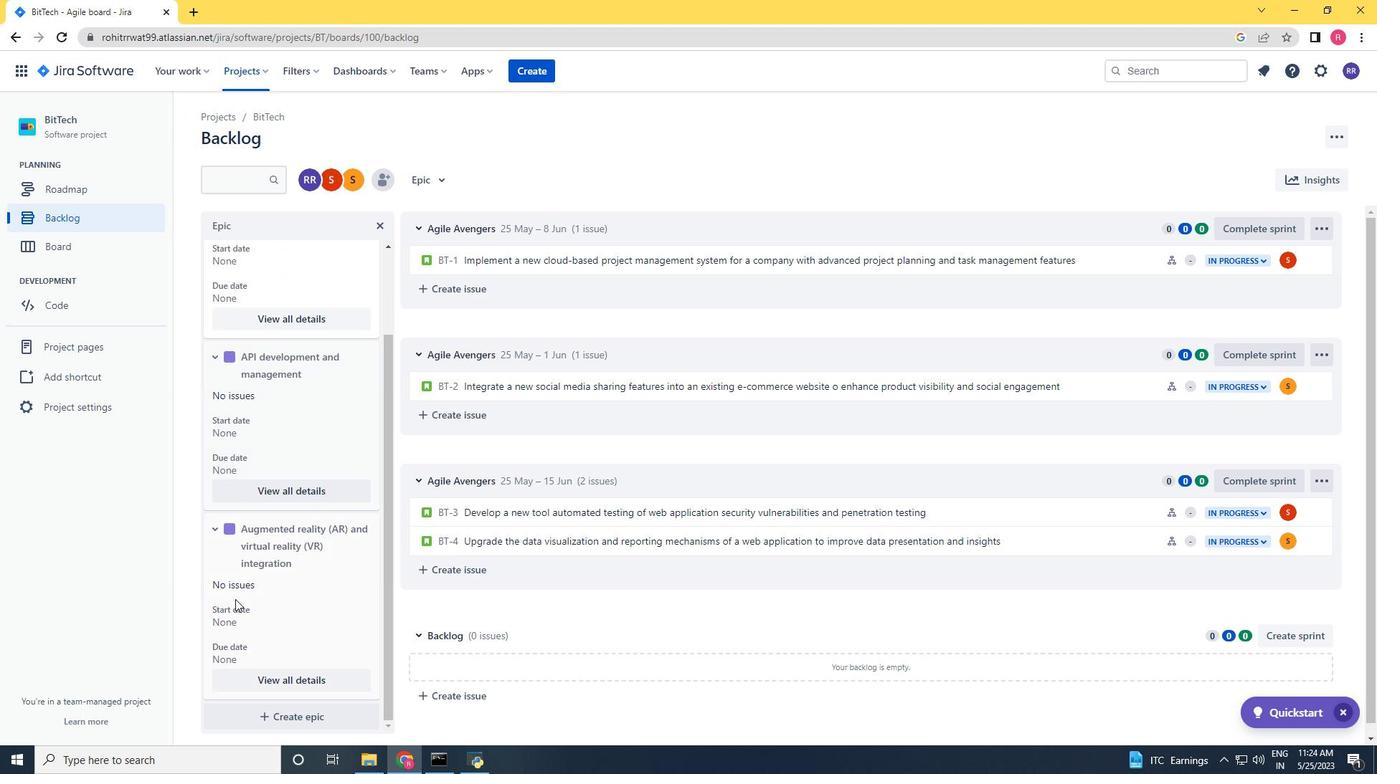 
Action: Mouse scrolled (235, 599) with delta (0, 0)
Screenshot: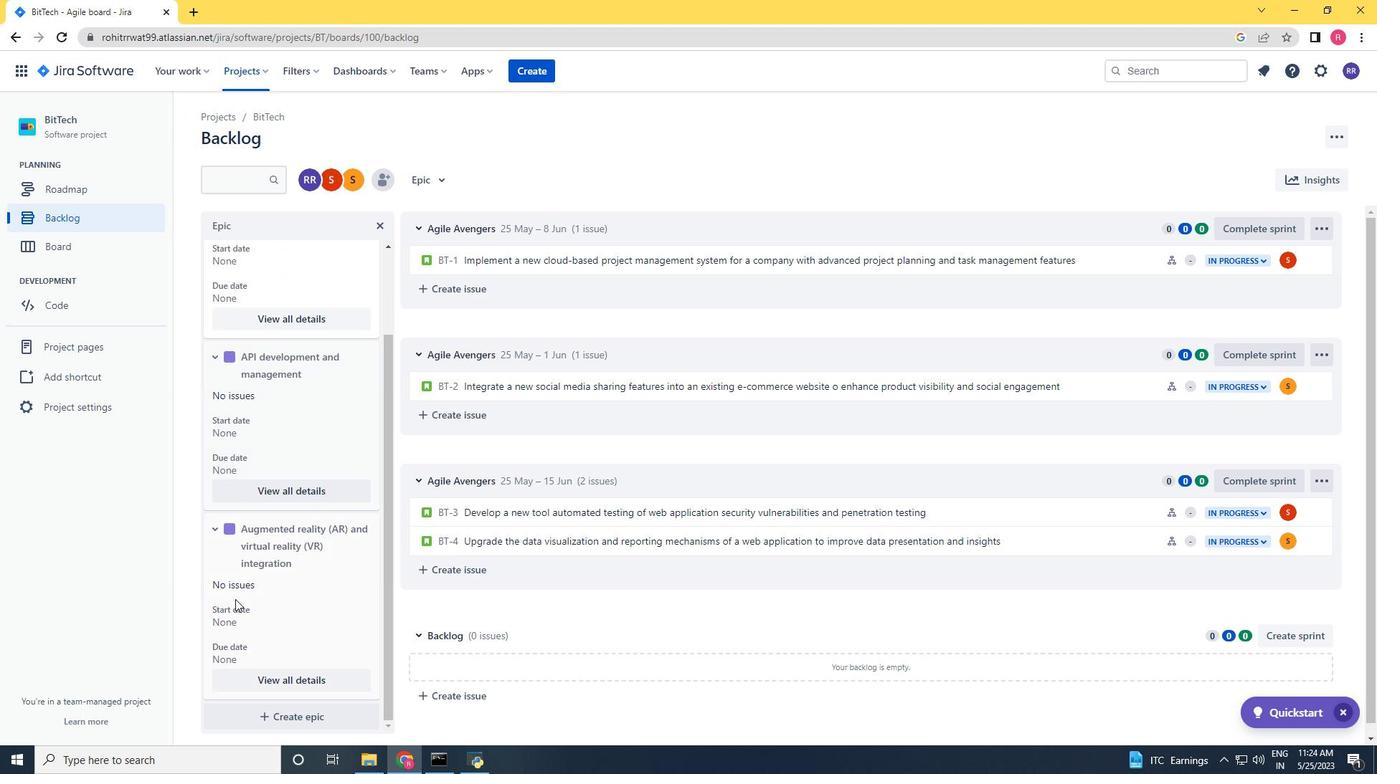 
Action: Mouse scrolled (235, 599) with delta (0, 0)
Screenshot: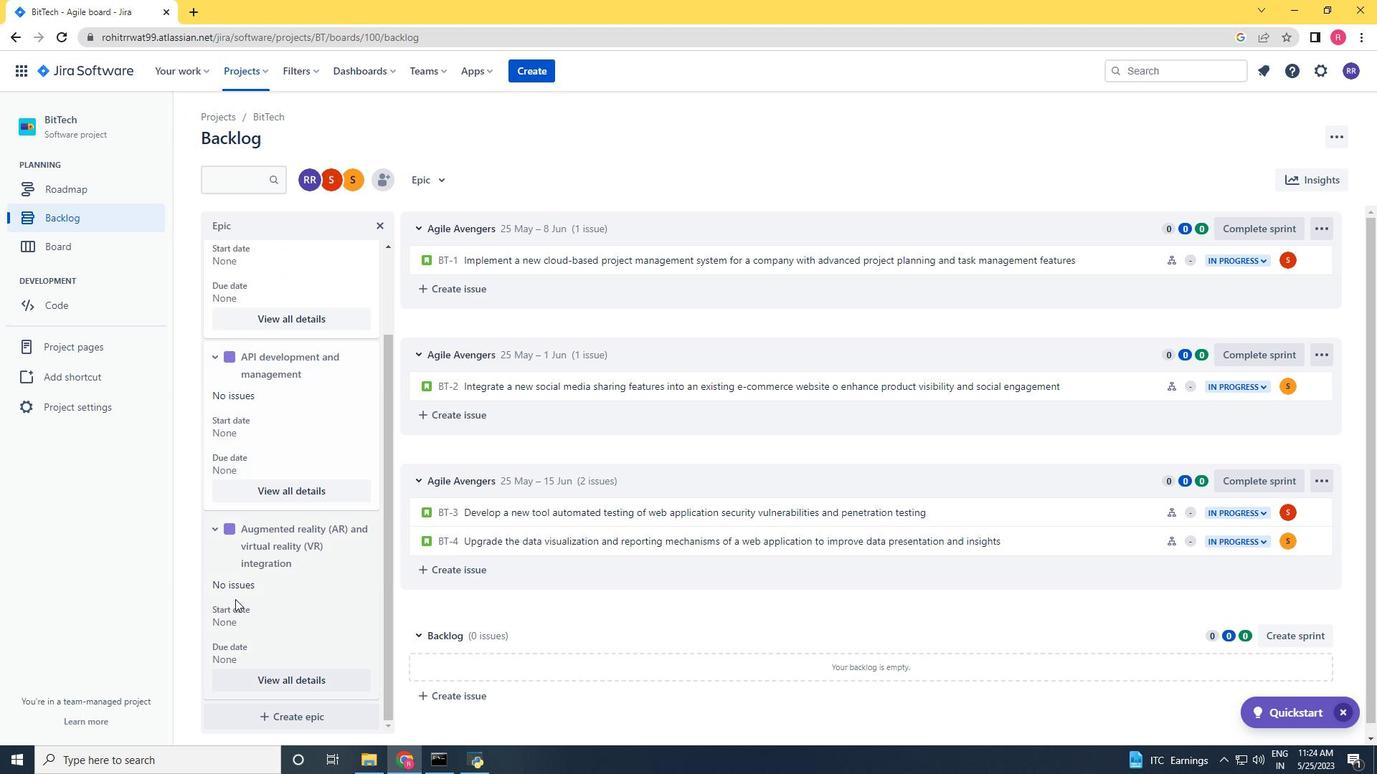 
Action: Mouse scrolled (235, 599) with delta (0, 0)
Screenshot: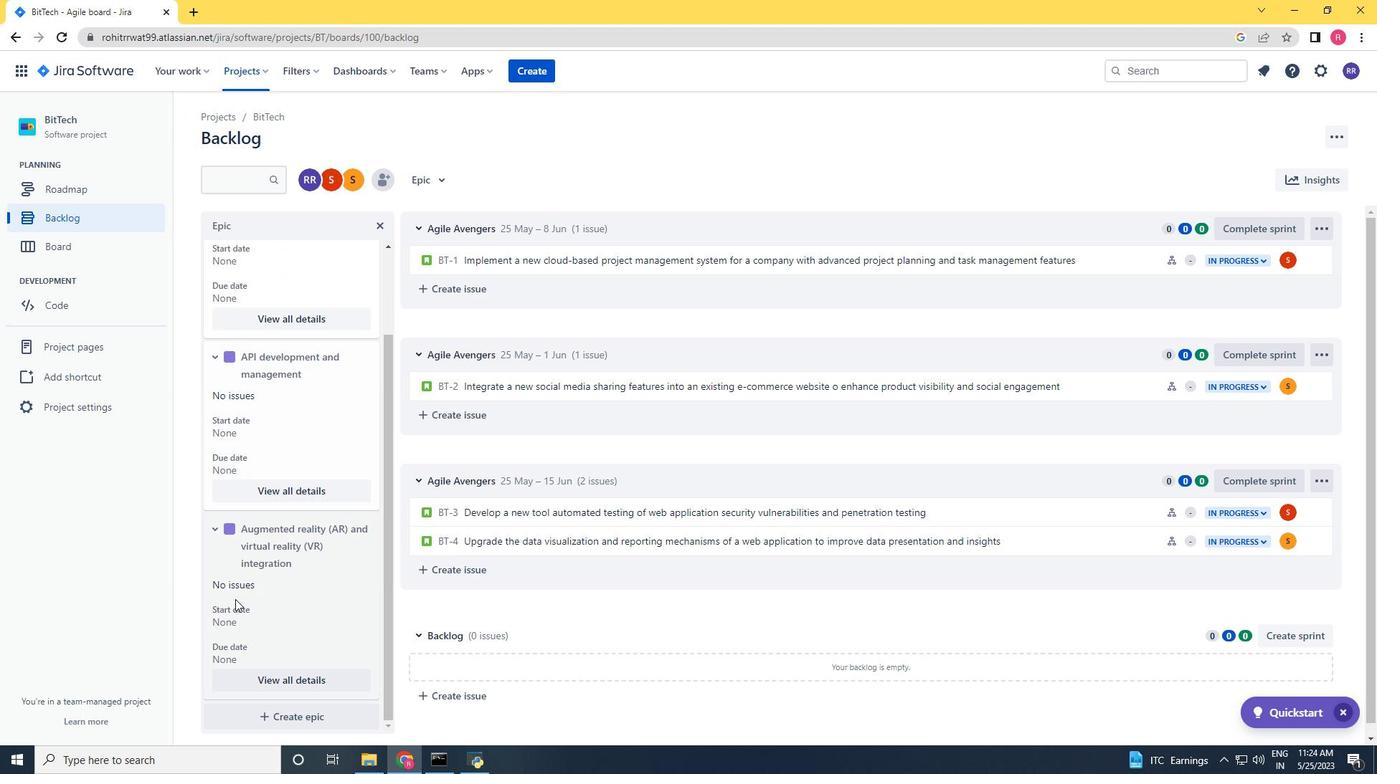 
Action: Mouse moved to (235, 598)
Screenshot: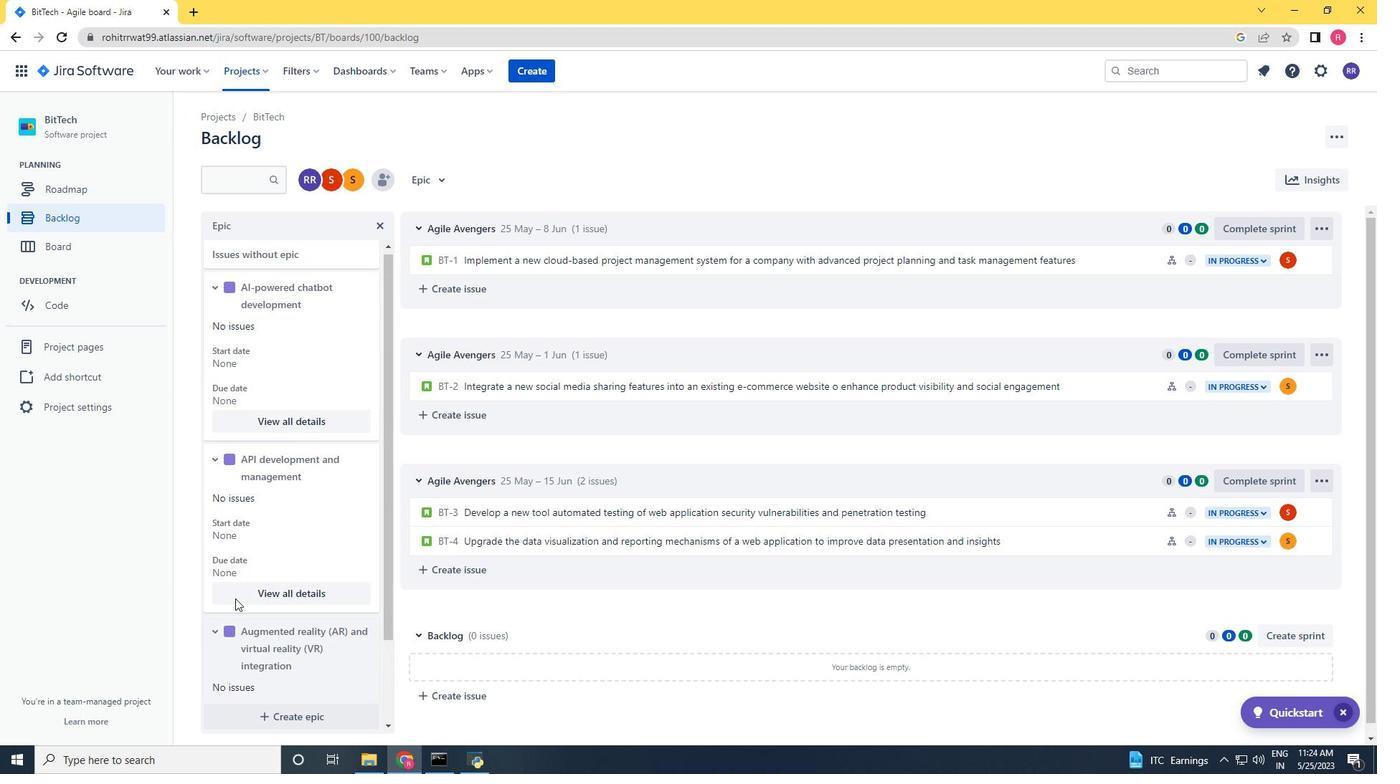 
